 Task: Create a due date automation trigger when advanced on, on the wednesday before a card is due add fields without custom field "Resume" set to a number greater than 1 and lower than 10 at 11:00 AM.
Action: Mouse moved to (1293, 111)
Screenshot: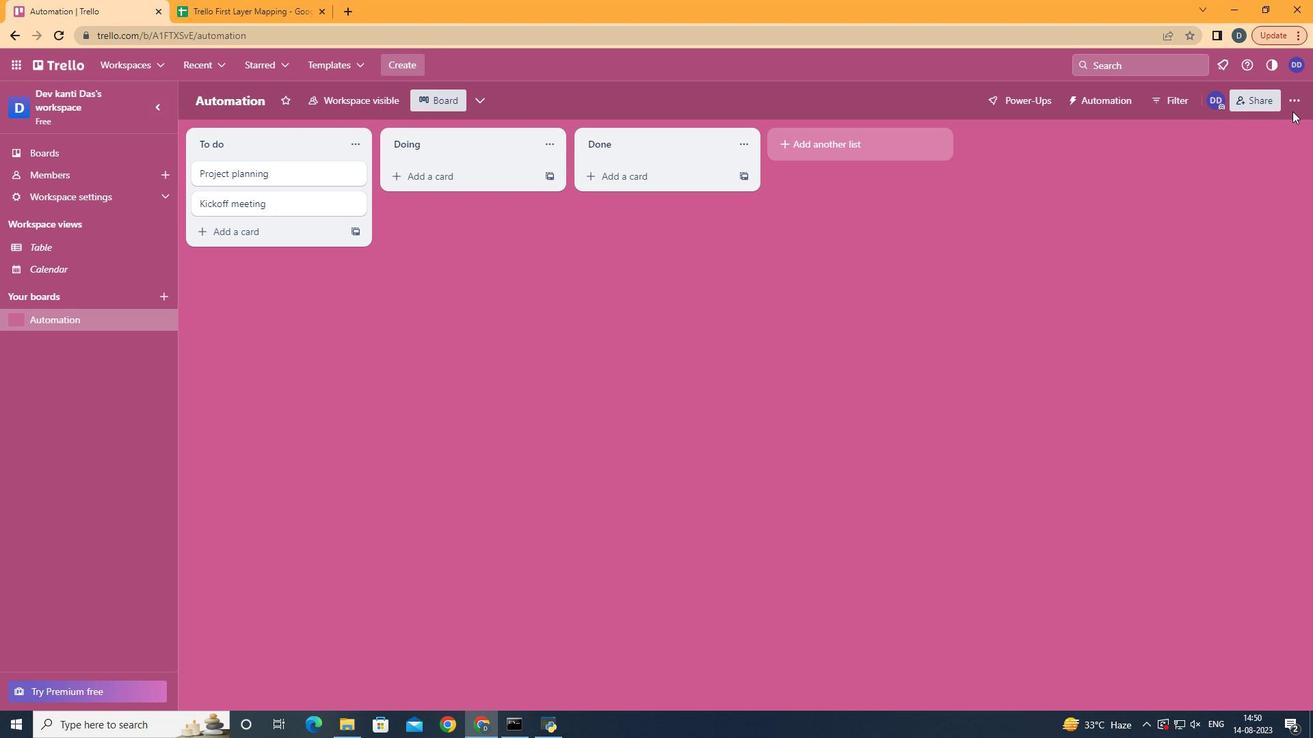 
Action: Mouse pressed left at (1293, 111)
Screenshot: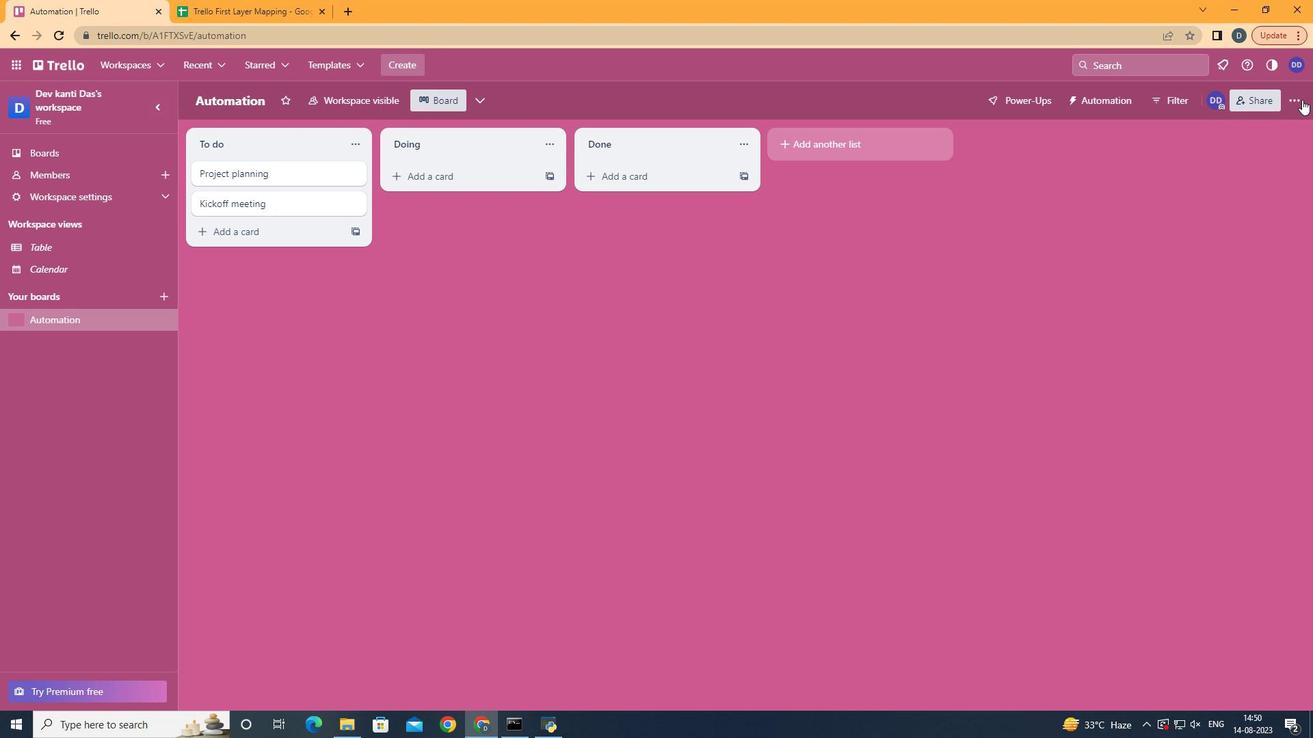 
Action: Mouse moved to (1302, 99)
Screenshot: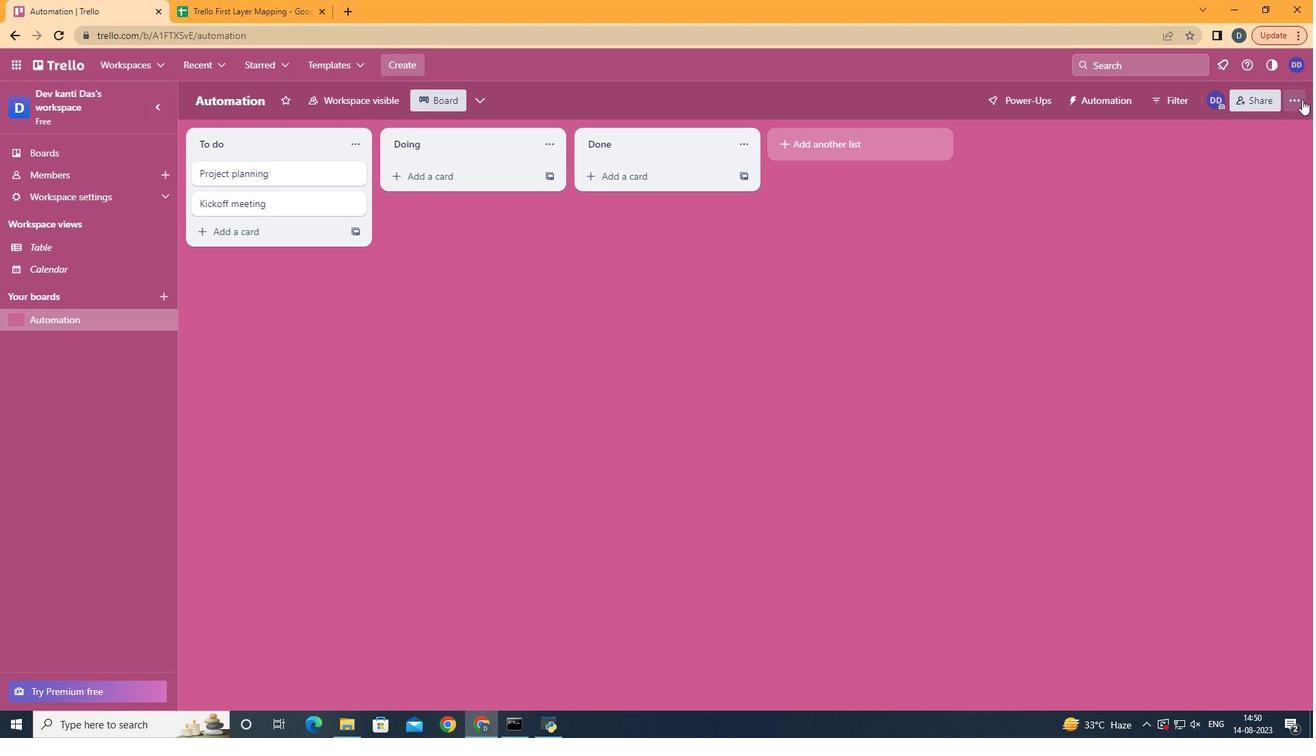 
Action: Mouse pressed left at (1302, 99)
Screenshot: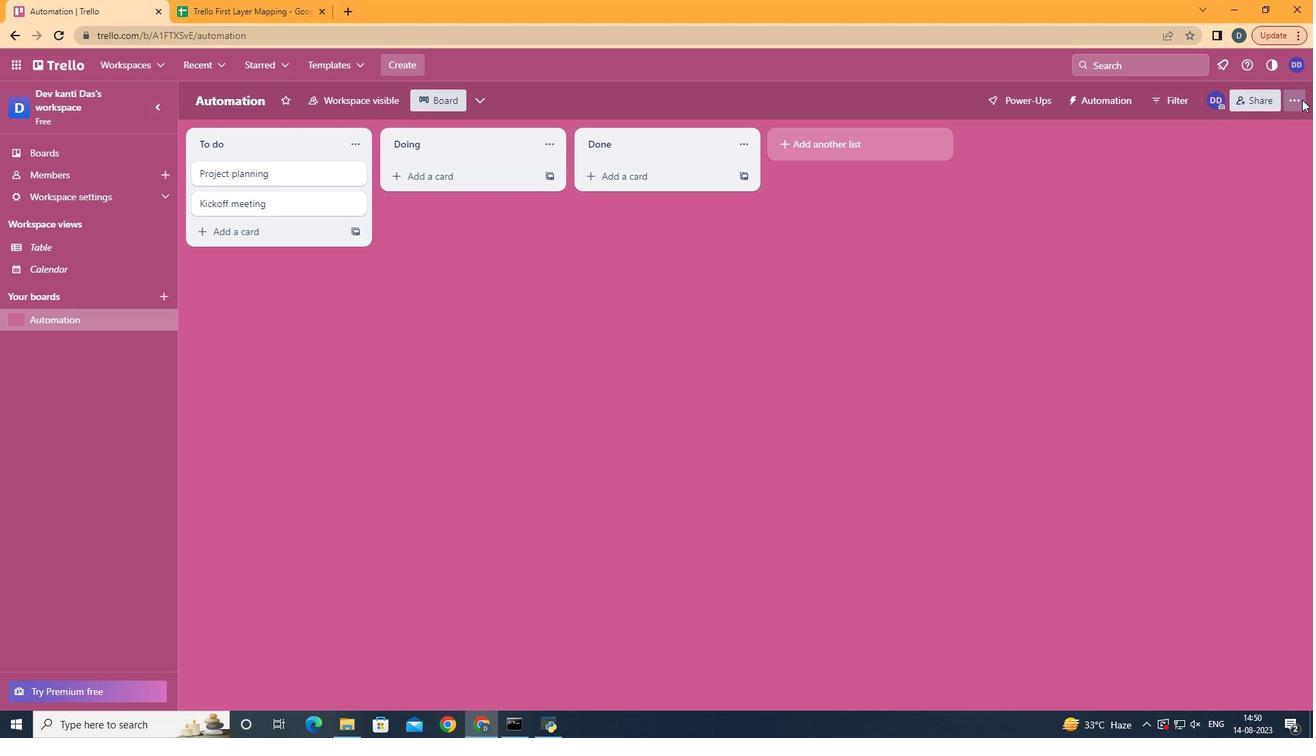 
Action: Mouse moved to (1212, 289)
Screenshot: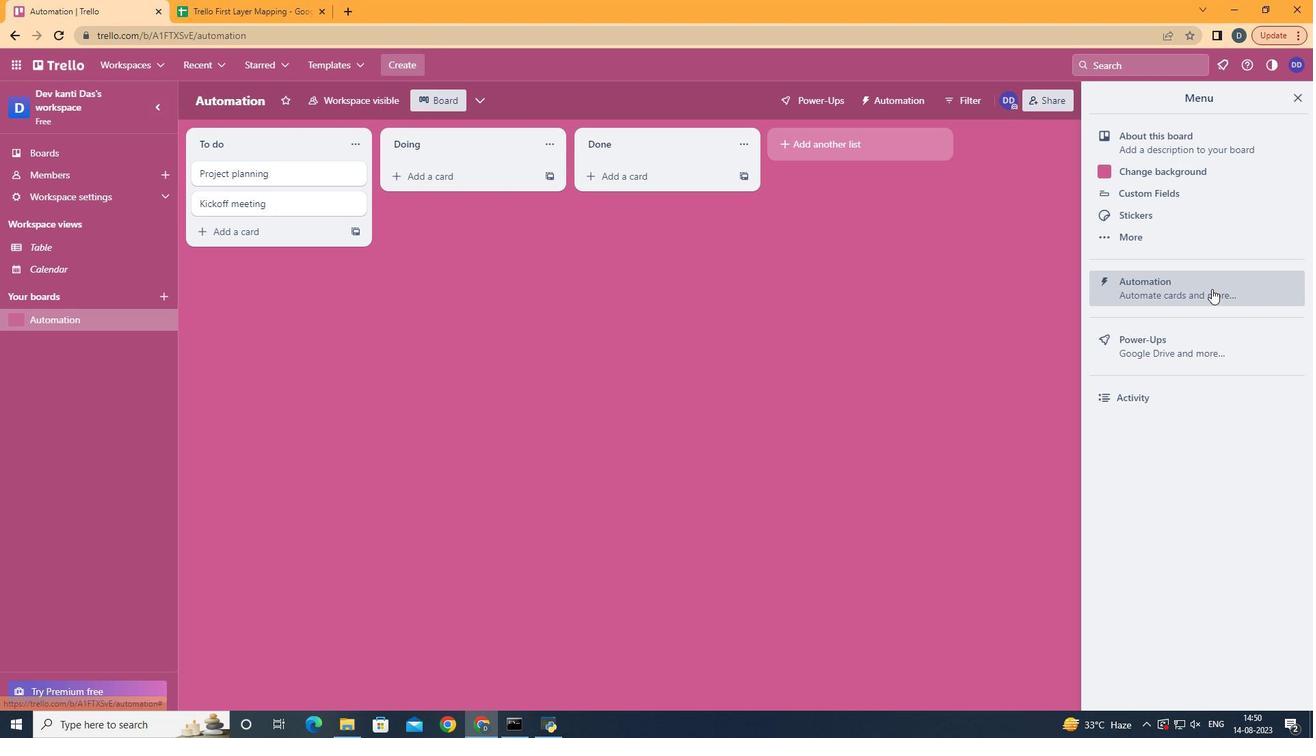 
Action: Mouse pressed left at (1212, 289)
Screenshot: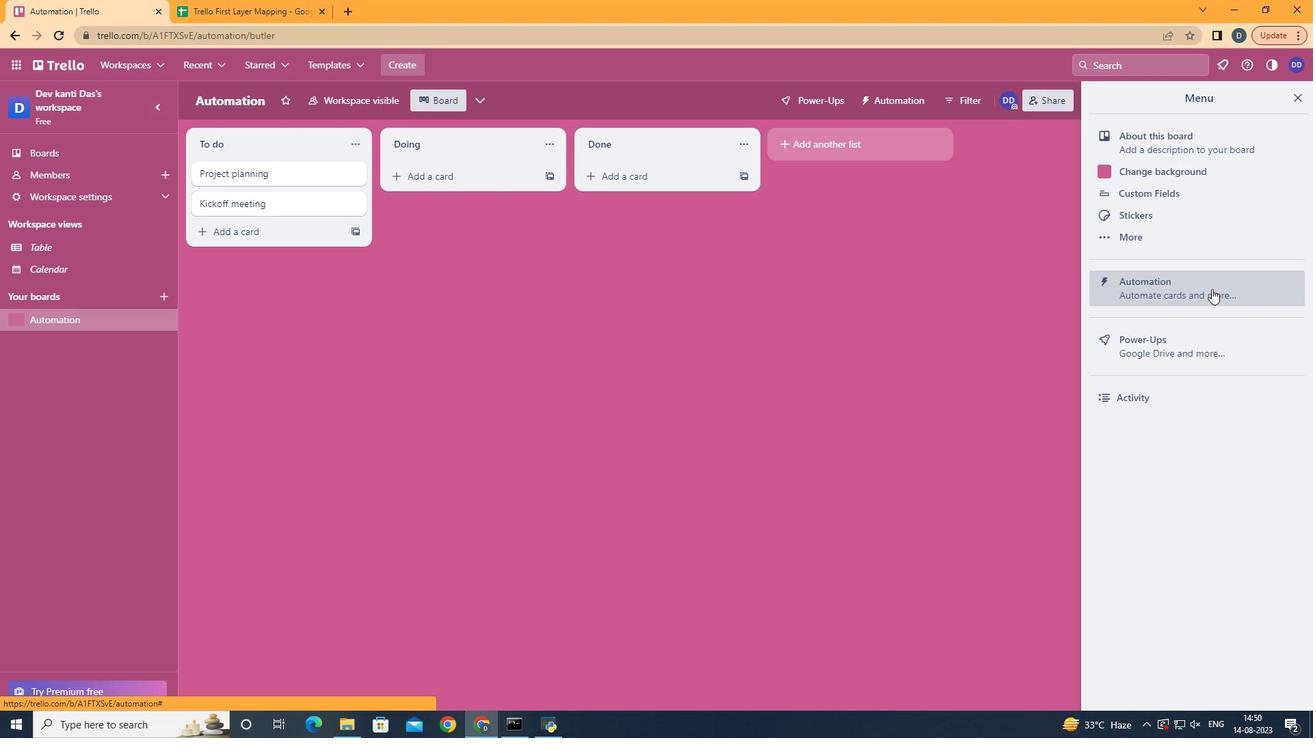 
Action: Mouse moved to (257, 270)
Screenshot: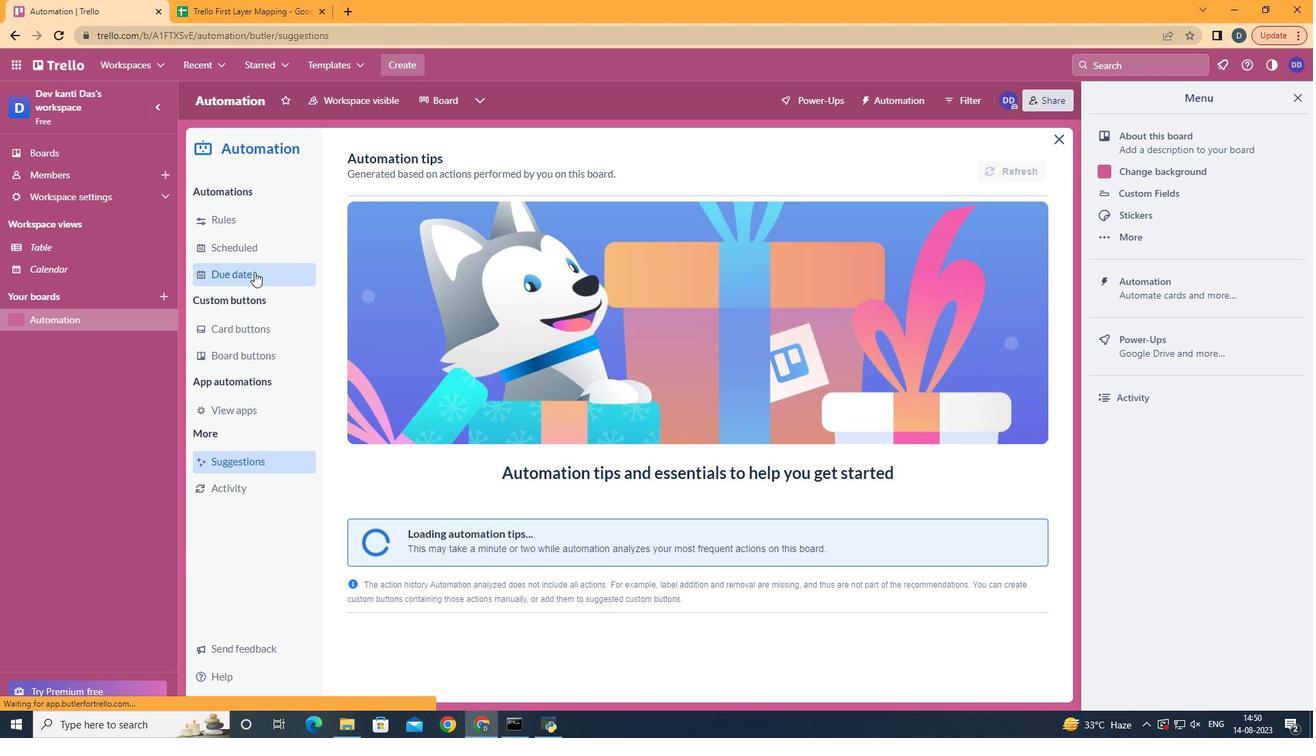
Action: Mouse pressed left at (257, 270)
Screenshot: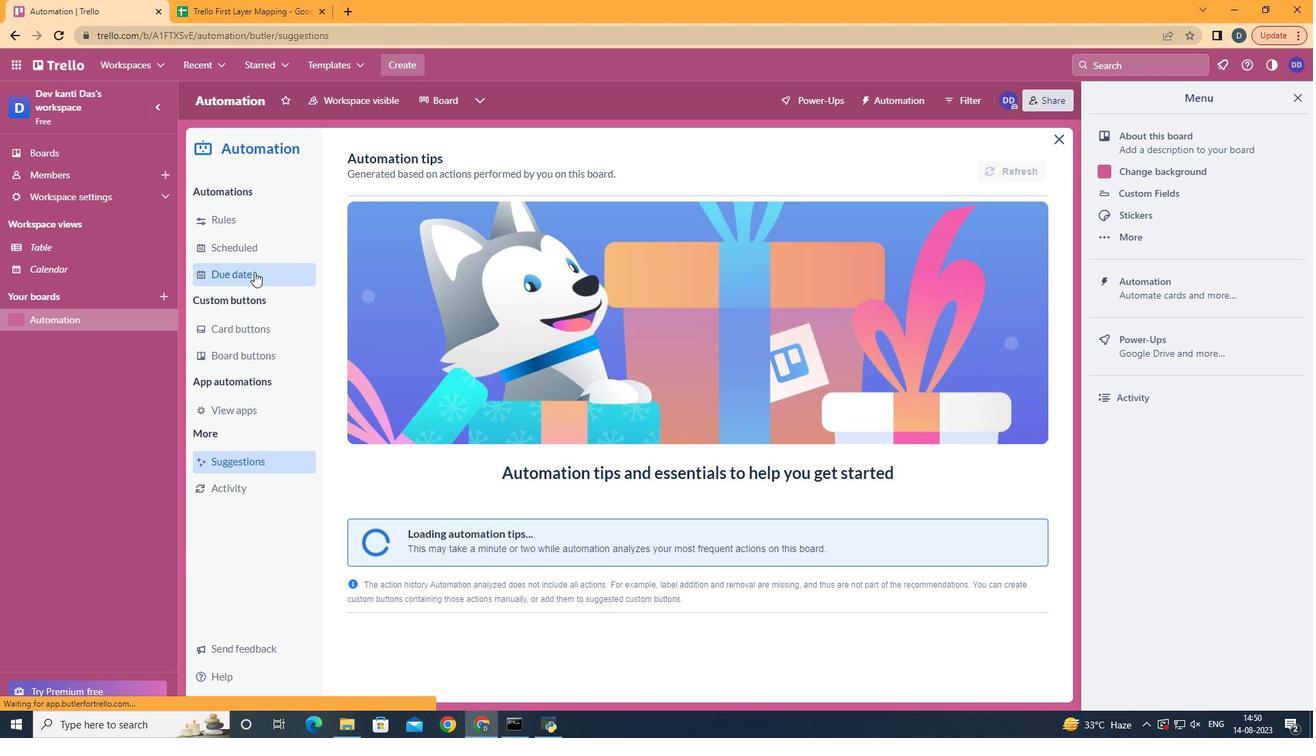 
Action: Mouse moved to (956, 164)
Screenshot: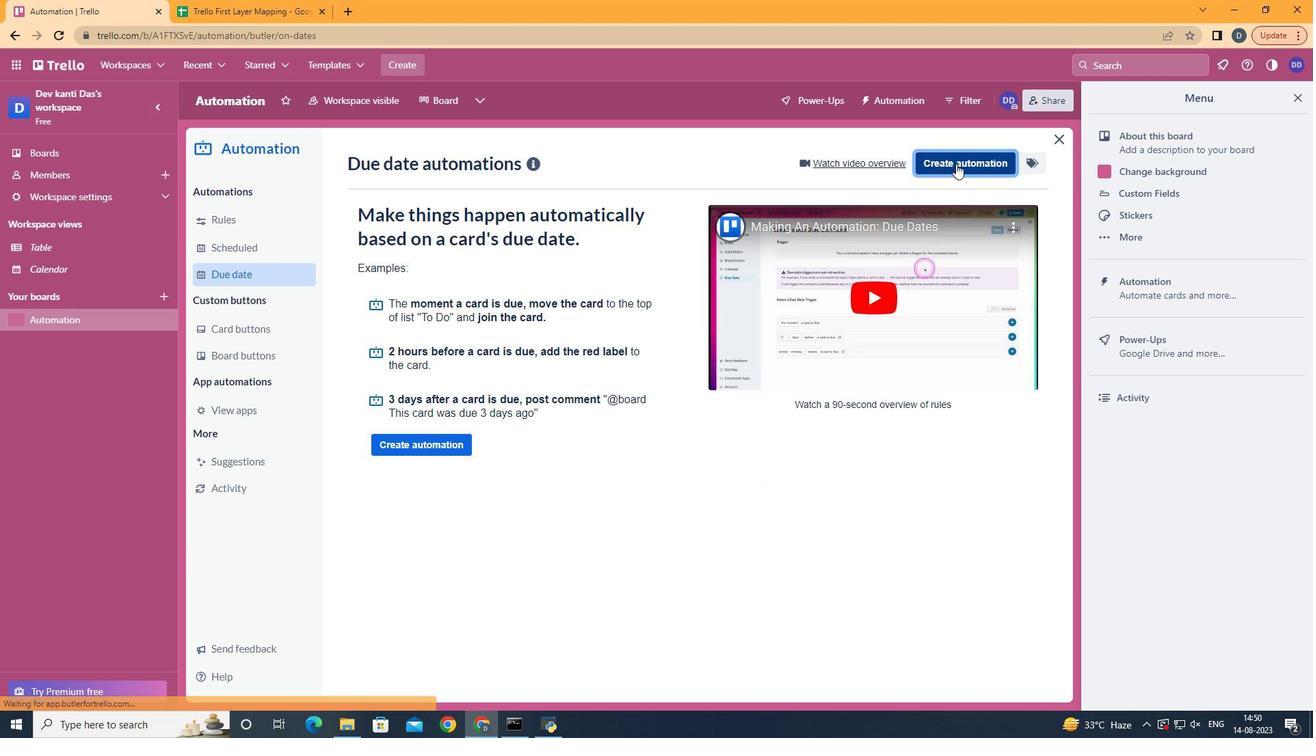 
Action: Mouse pressed left at (956, 164)
Screenshot: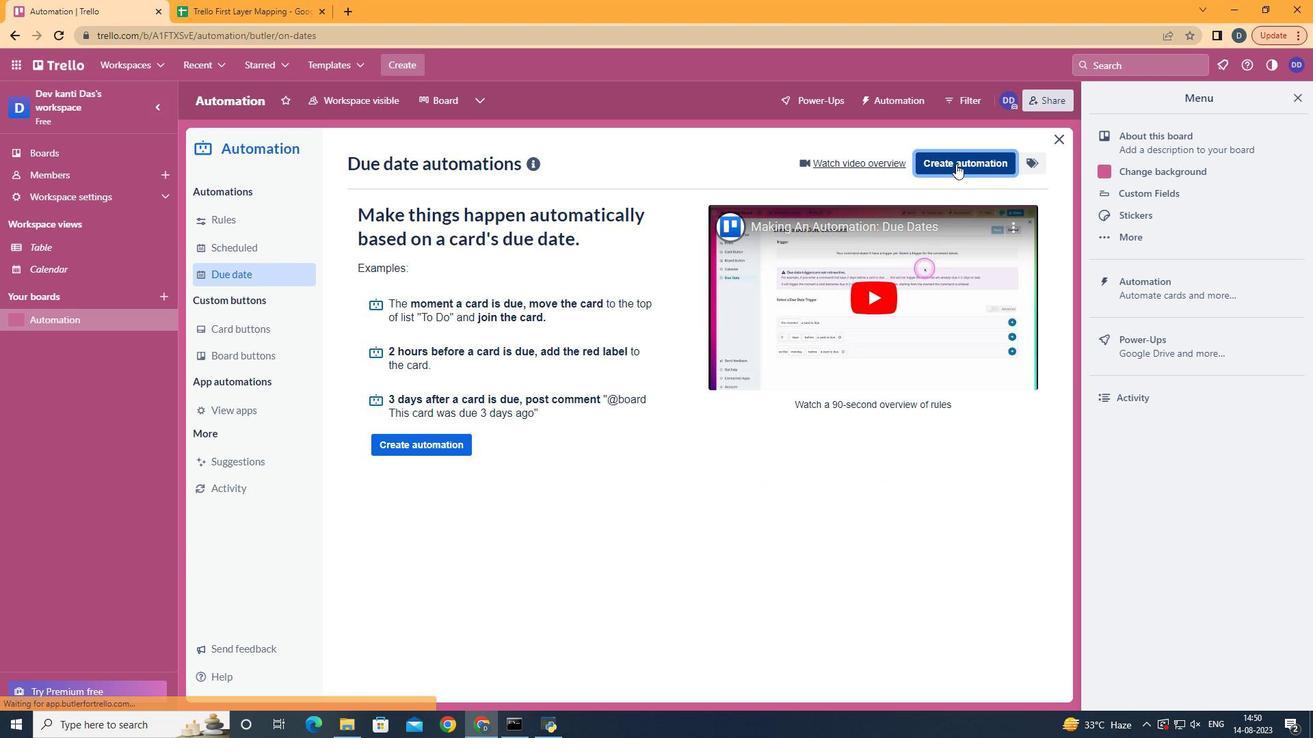 
Action: Mouse moved to (638, 305)
Screenshot: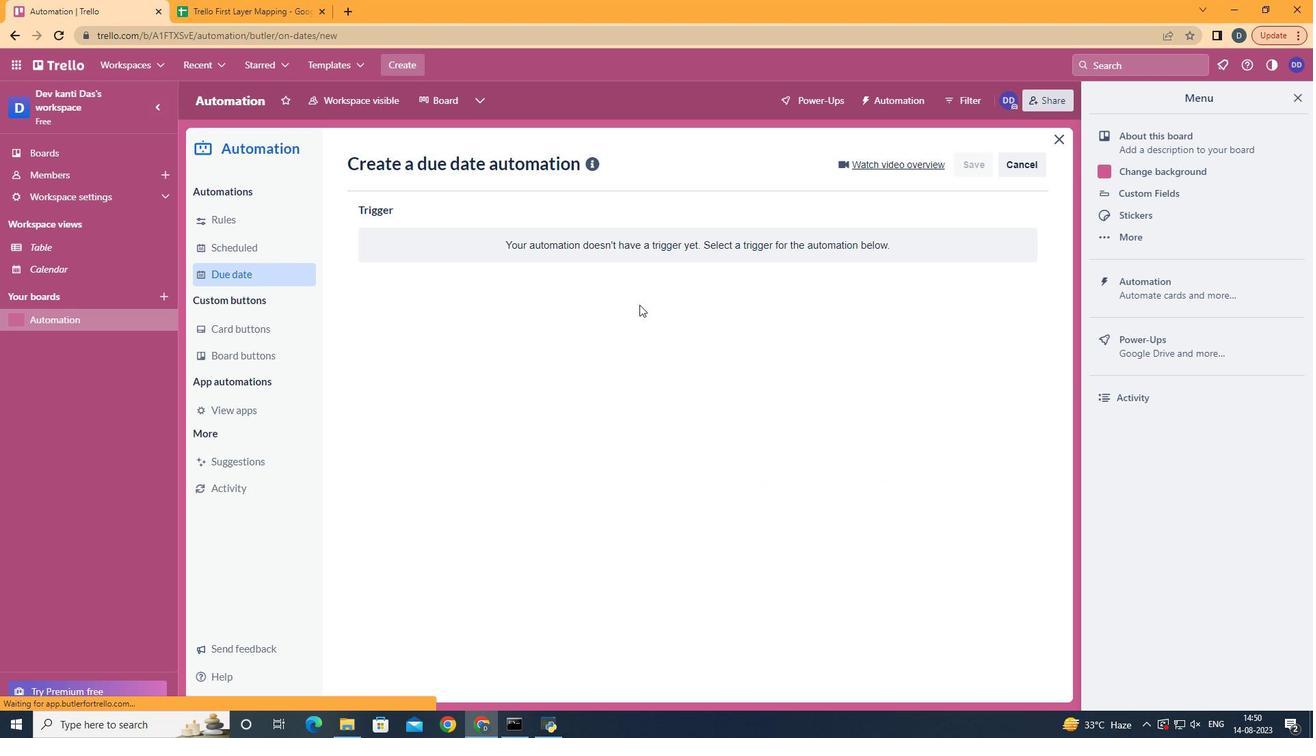 
Action: Mouse pressed left at (638, 305)
Screenshot: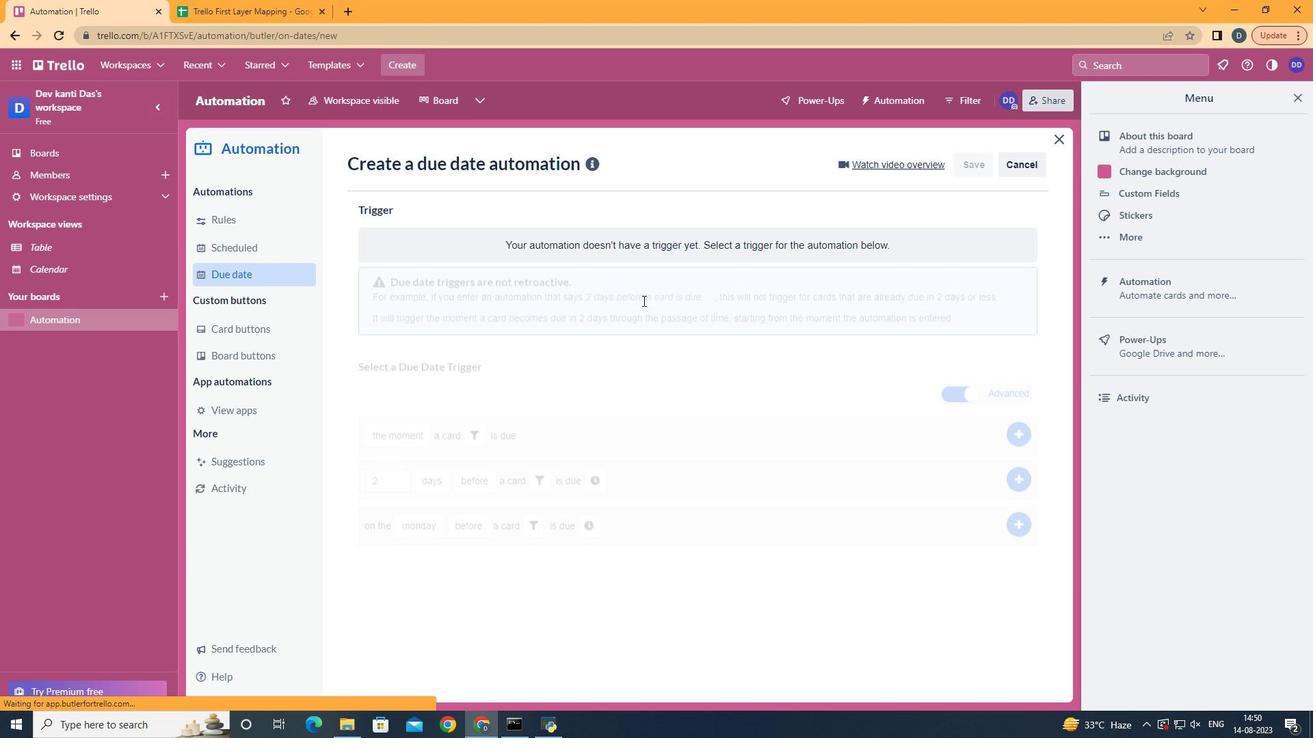 
Action: Mouse moved to (454, 407)
Screenshot: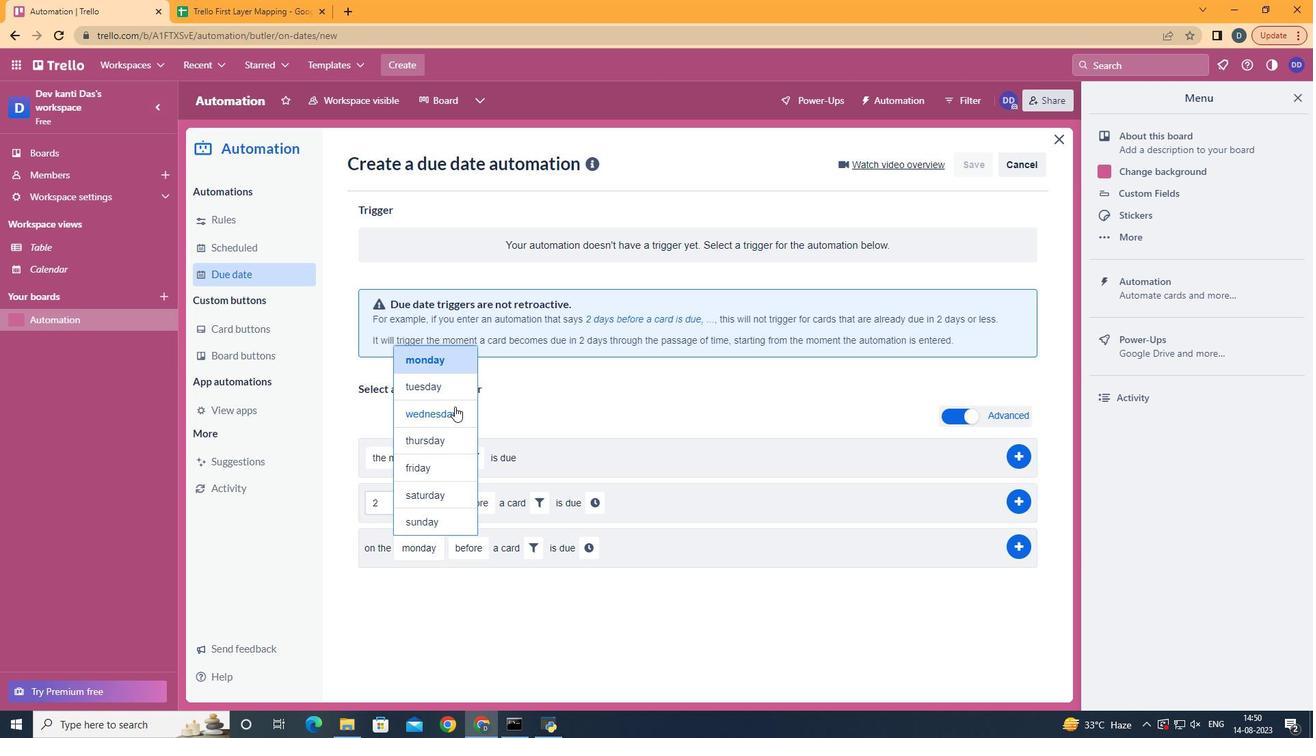 
Action: Mouse pressed left at (454, 407)
Screenshot: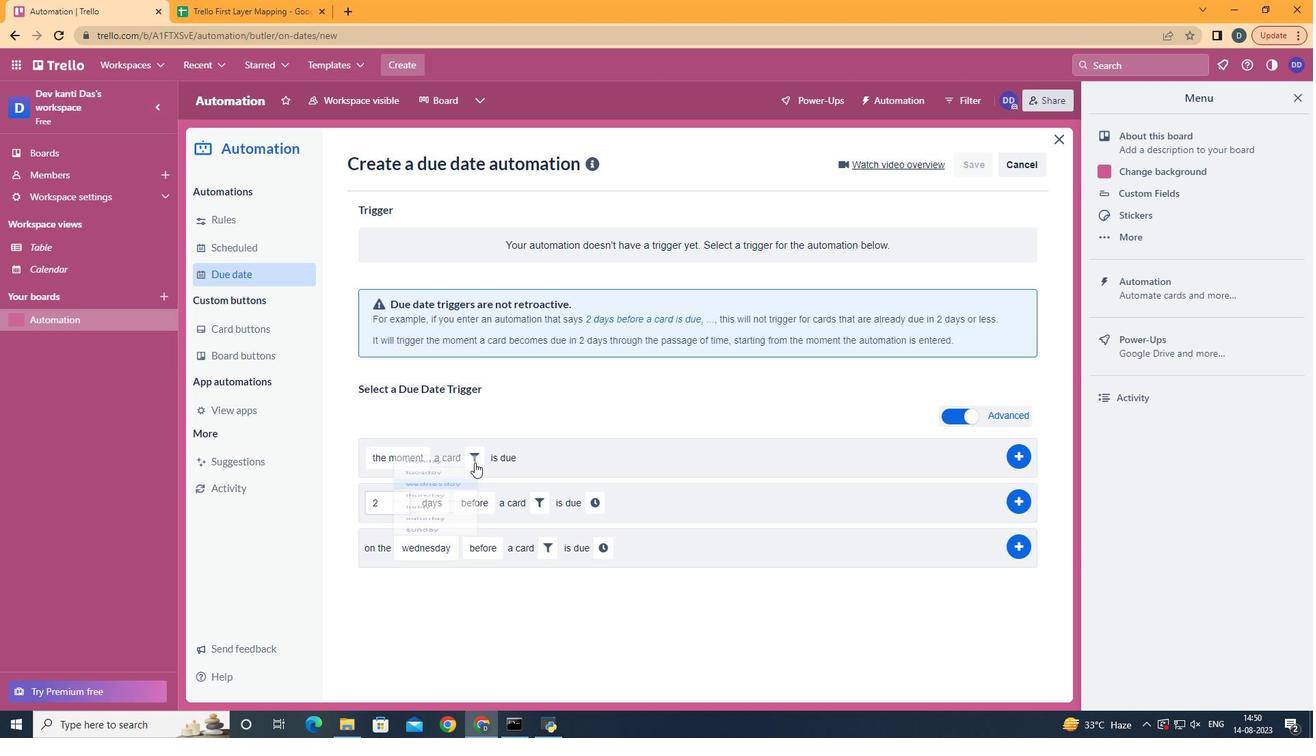 
Action: Mouse moved to (552, 547)
Screenshot: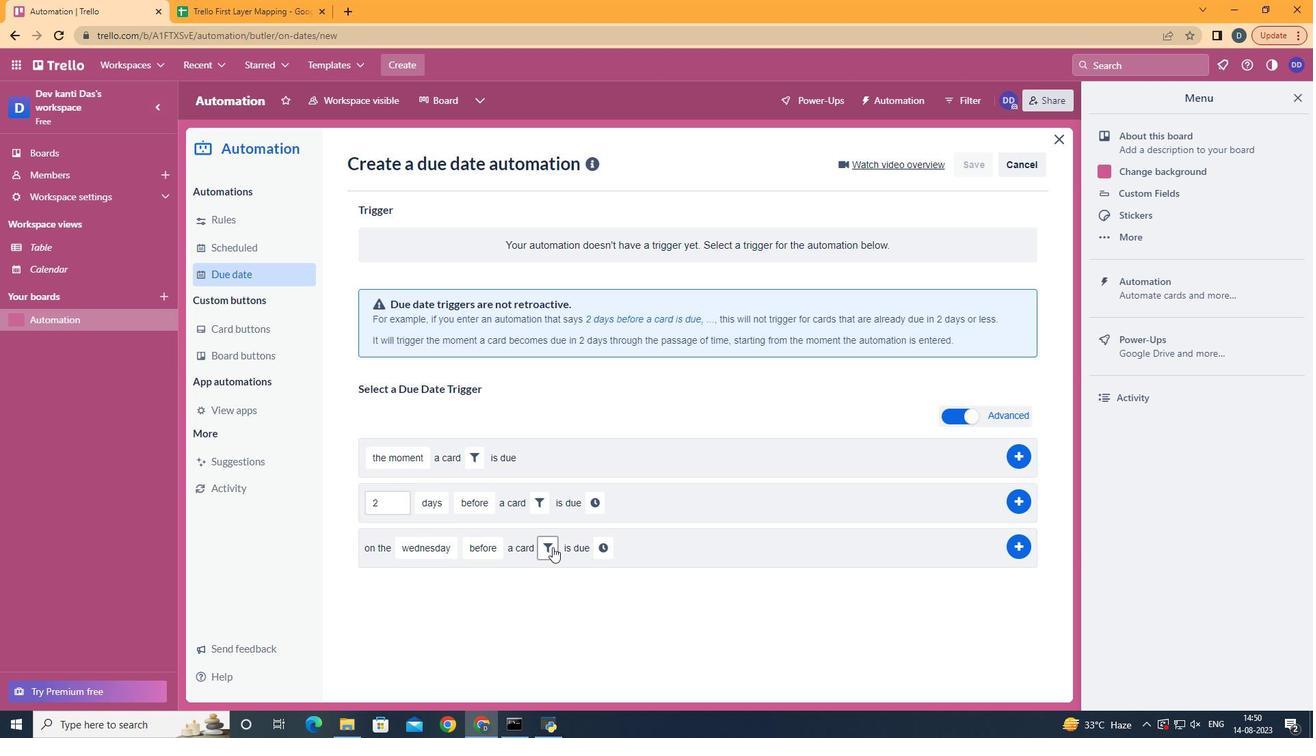 
Action: Mouse pressed left at (552, 547)
Screenshot: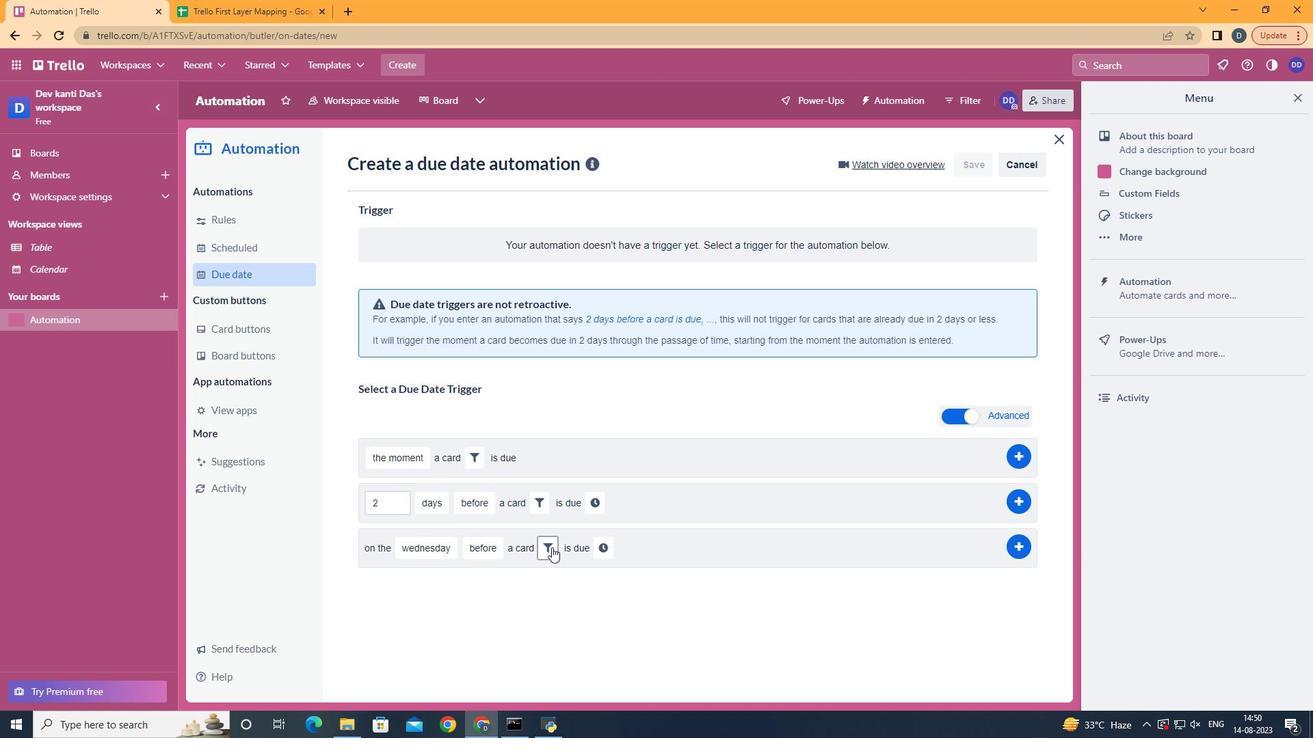
Action: Mouse moved to (765, 598)
Screenshot: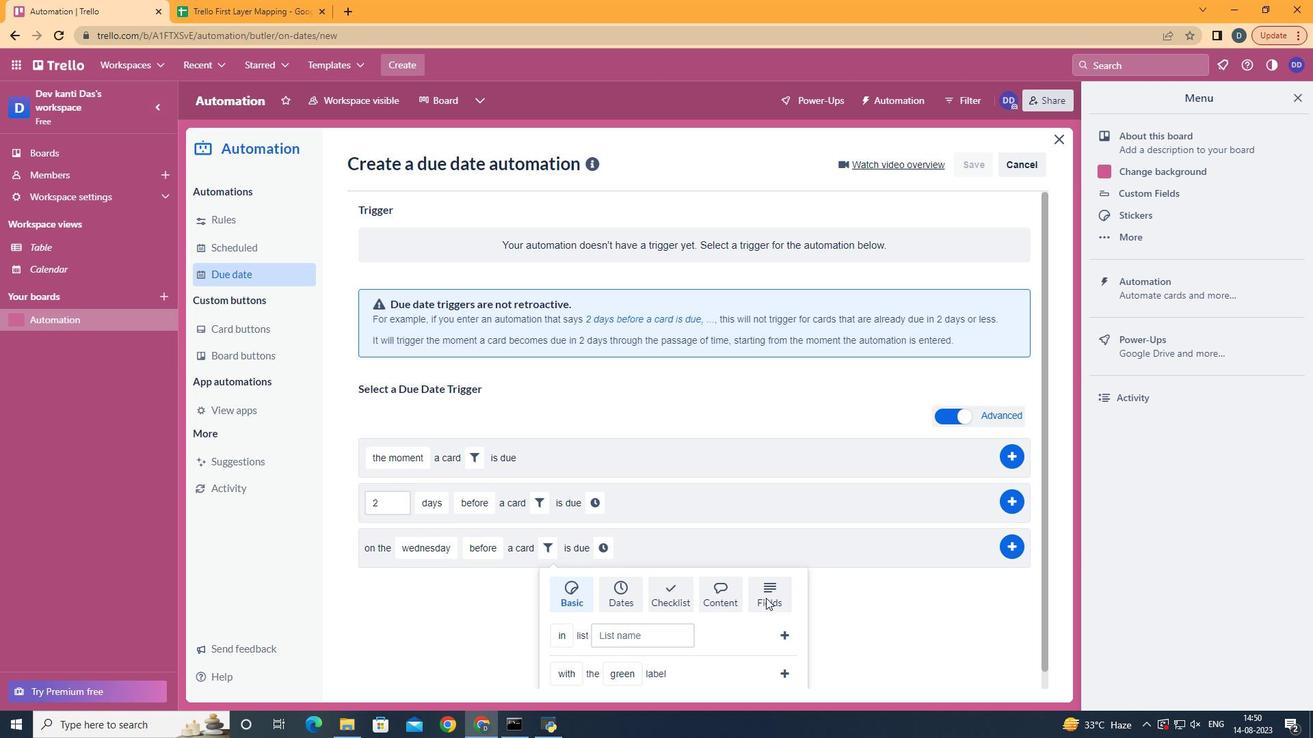 
Action: Mouse pressed left at (765, 598)
Screenshot: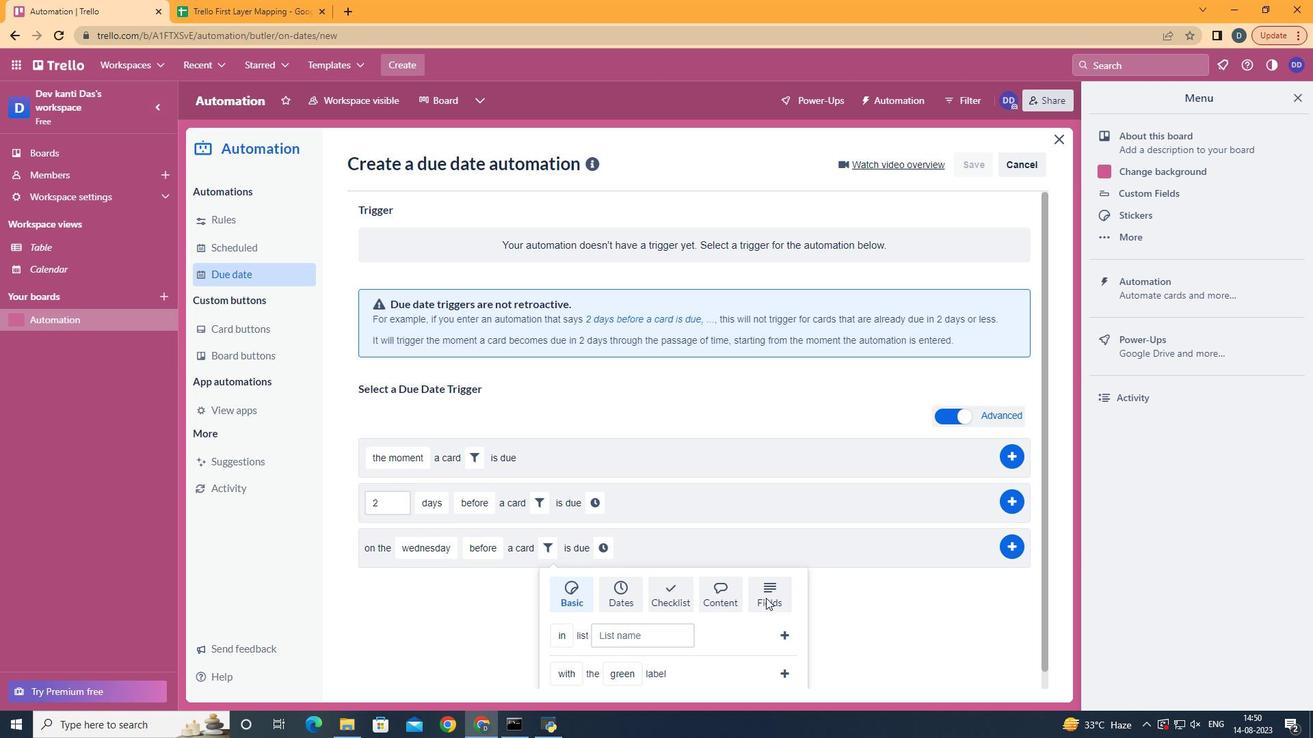 
Action: Mouse moved to (766, 598)
Screenshot: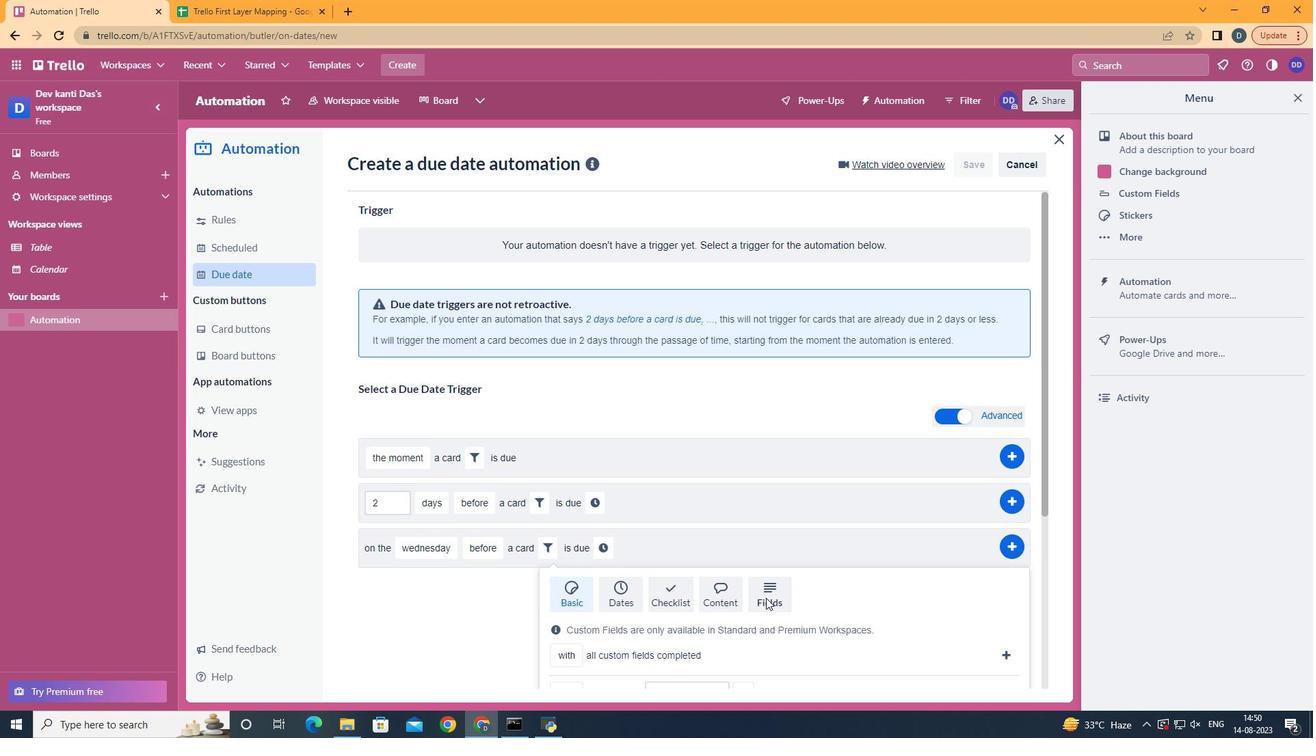 
Action: Mouse scrolled (766, 597) with delta (0, 0)
Screenshot: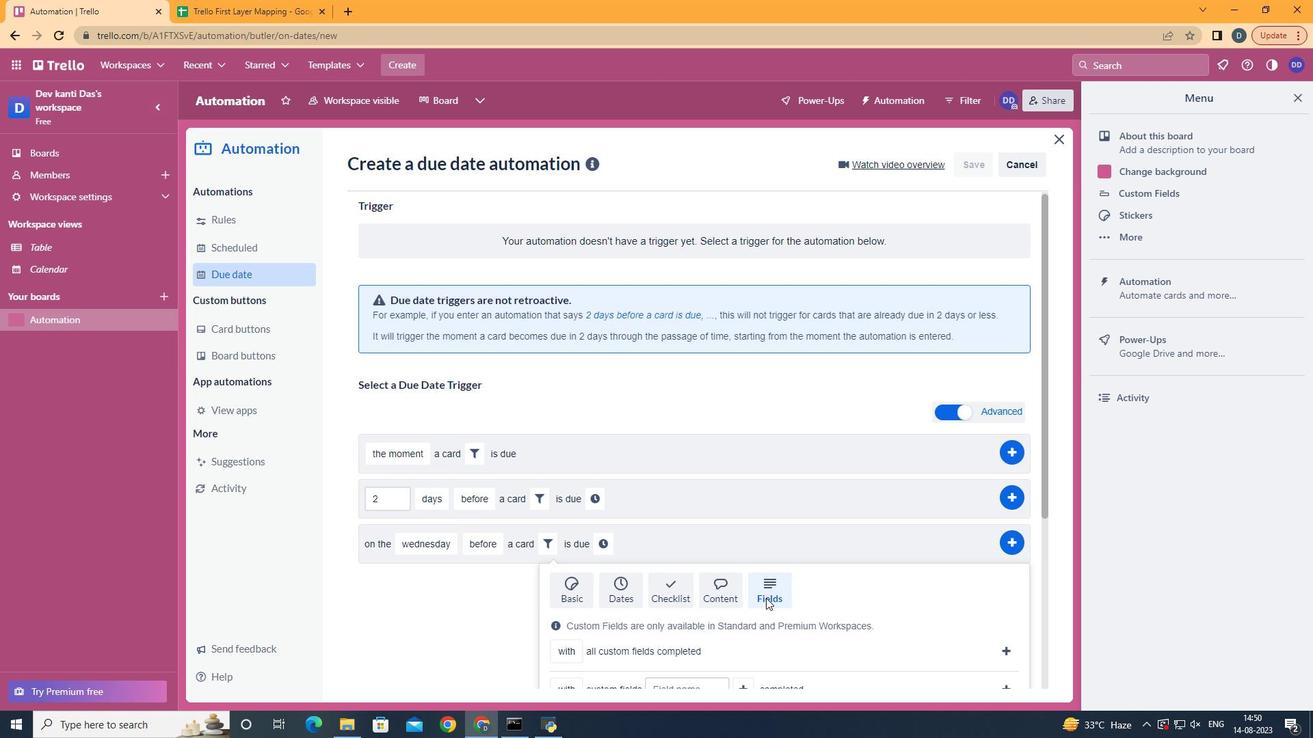 
Action: Mouse scrolled (766, 597) with delta (0, 0)
Screenshot: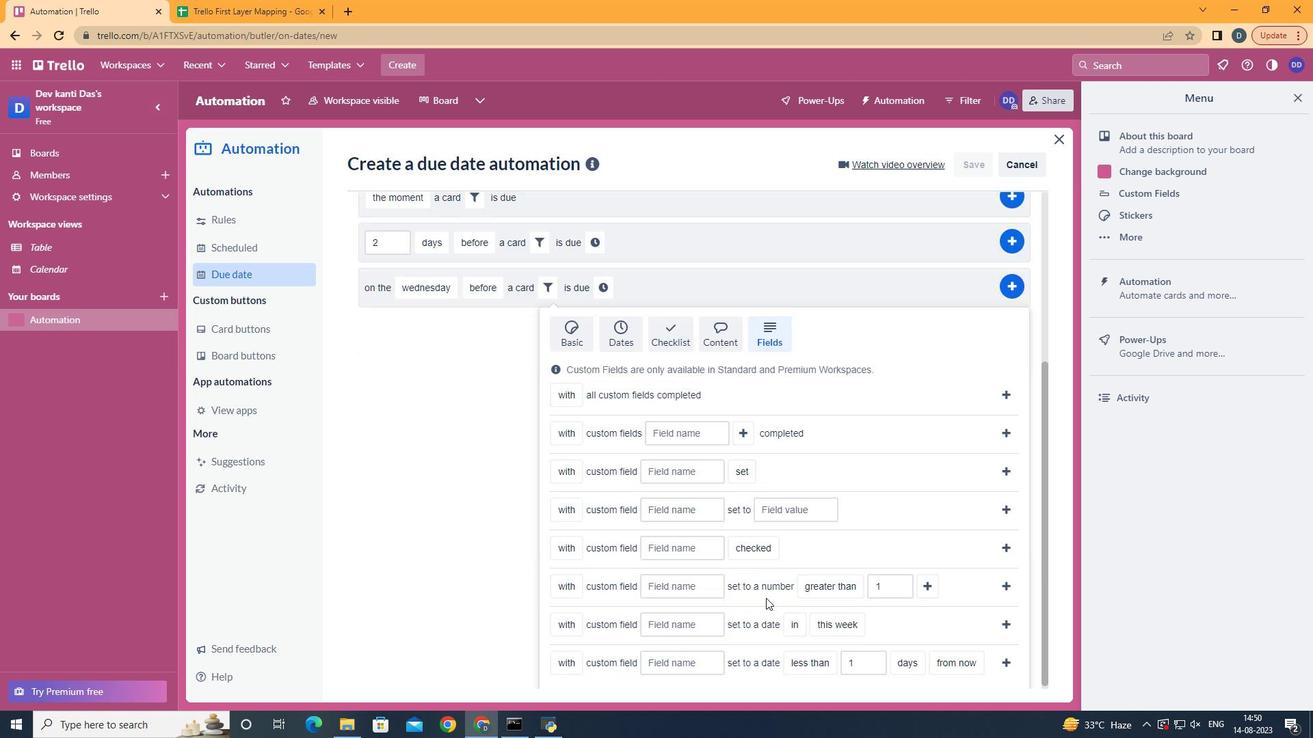 
Action: Mouse scrolled (766, 597) with delta (0, 0)
Screenshot: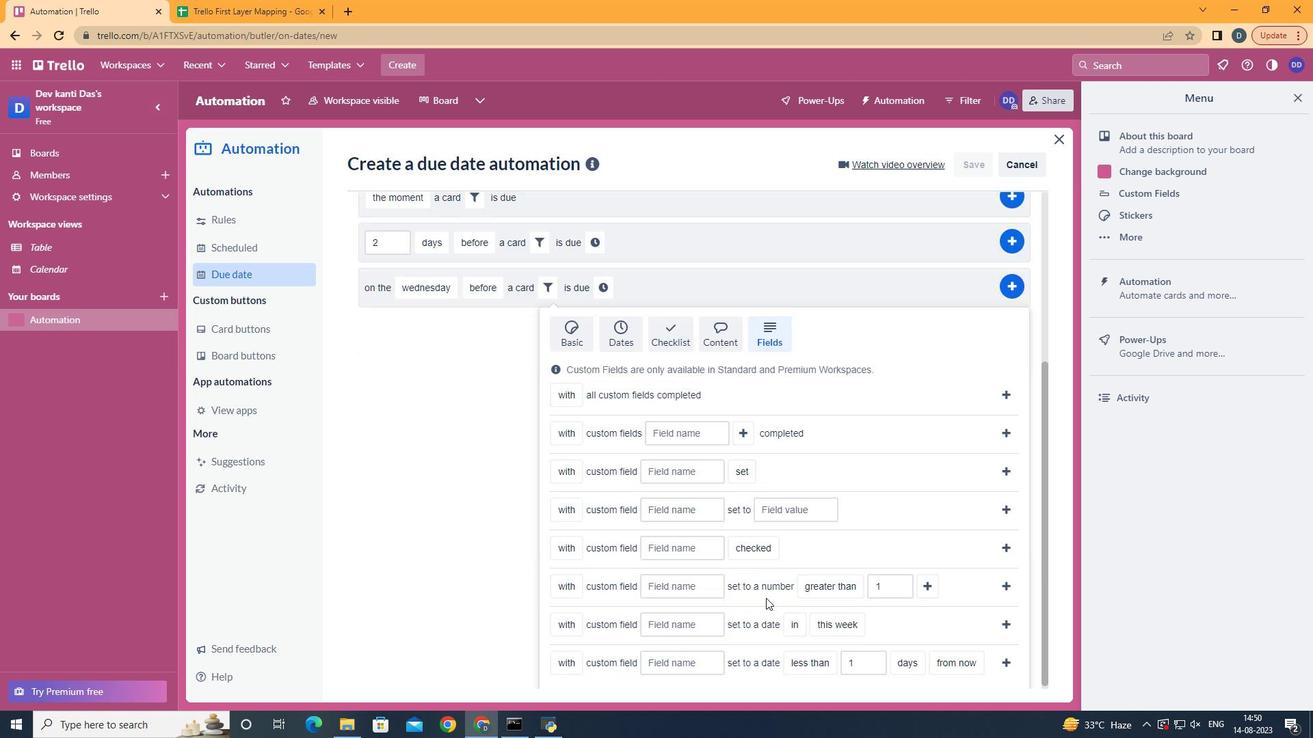 
Action: Mouse scrolled (766, 597) with delta (0, 0)
Screenshot: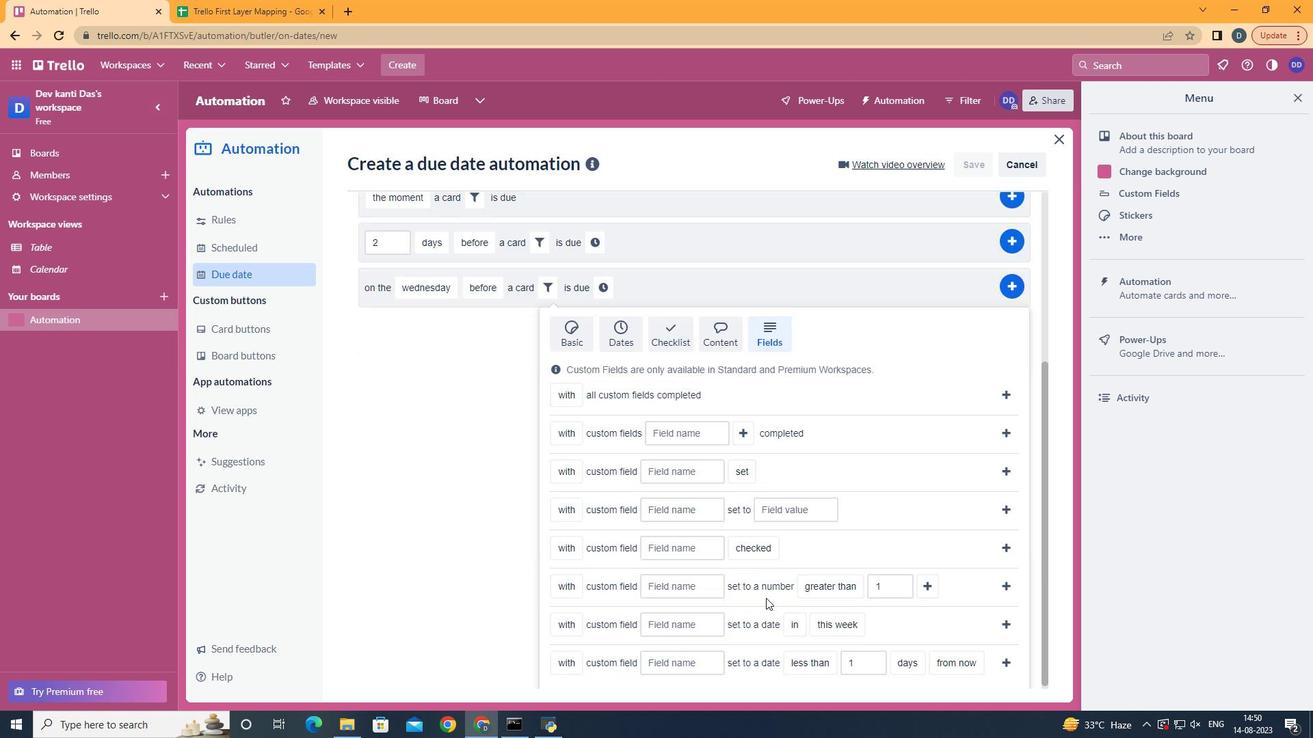 
Action: Mouse scrolled (766, 597) with delta (0, 0)
Screenshot: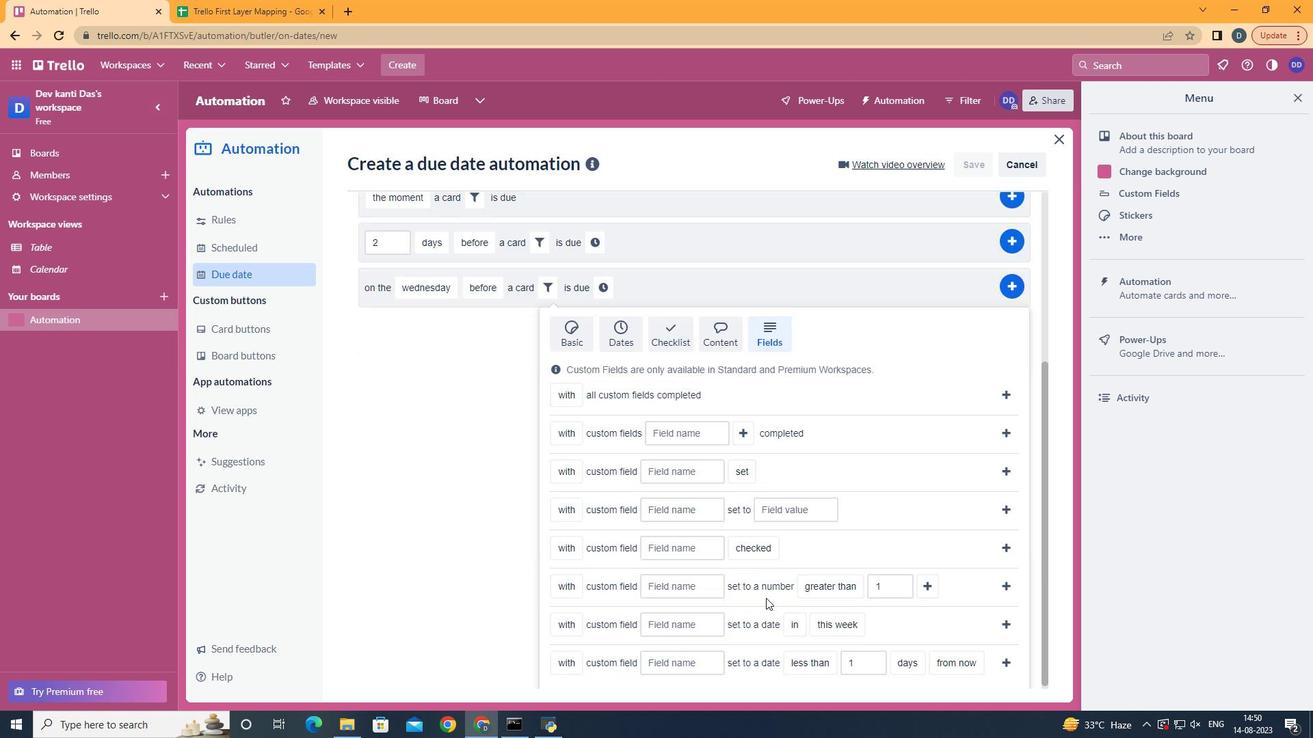 
Action: Mouse scrolled (766, 597) with delta (0, 0)
Screenshot: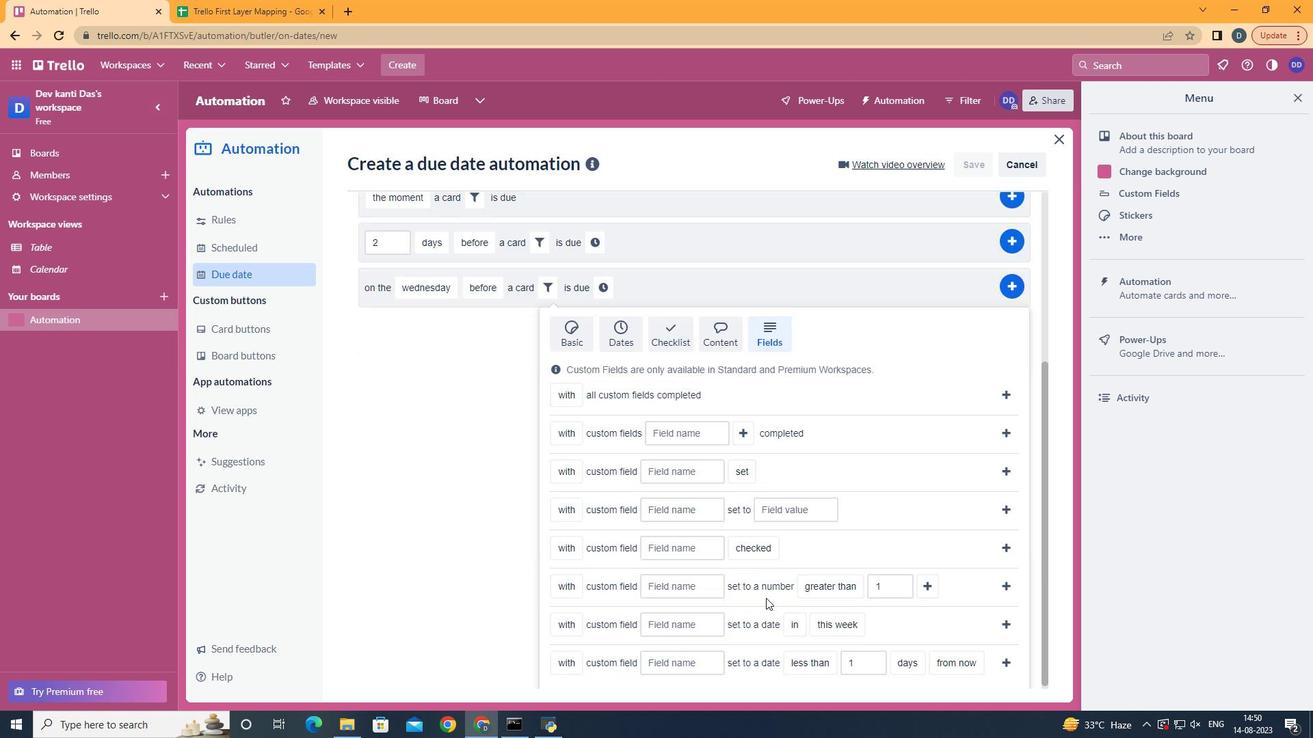 
Action: Mouse scrolled (766, 597) with delta (0, 0)
Screenshot: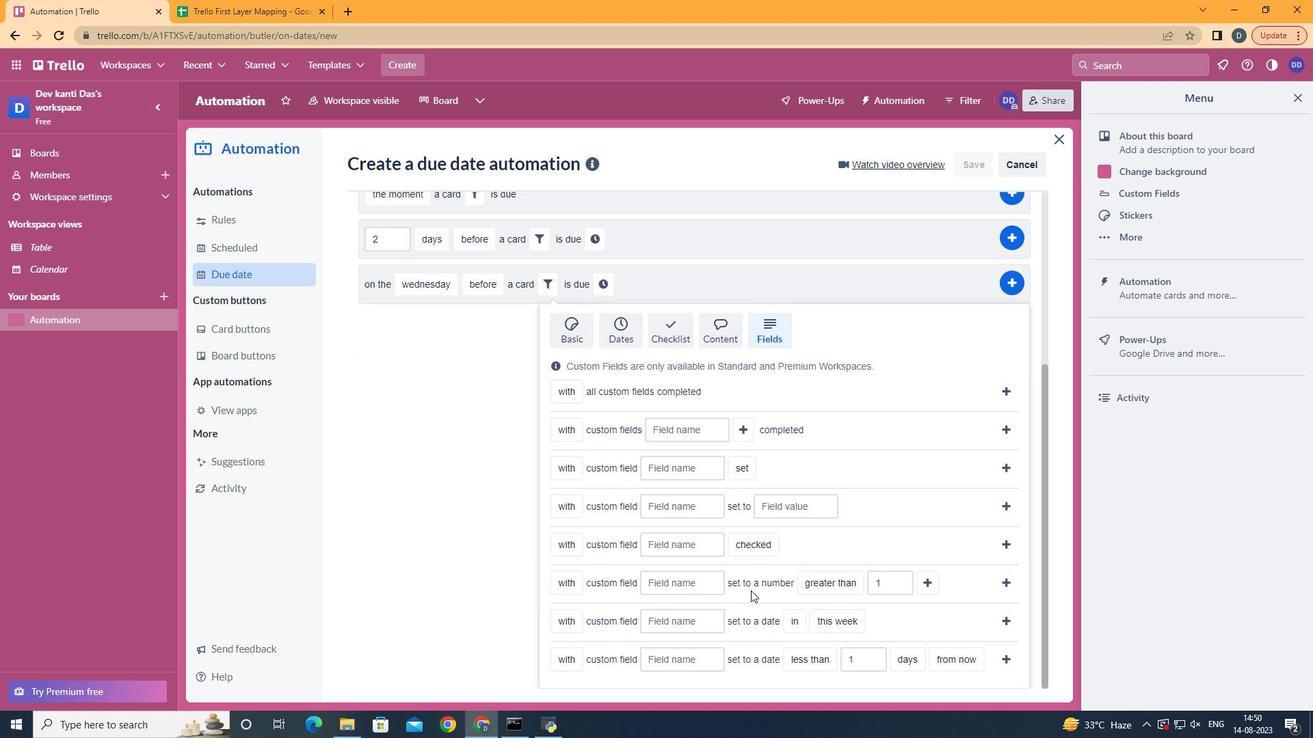 
Action: Mouse scrolled (766, 597) with delta (0, 0)
Screenshot: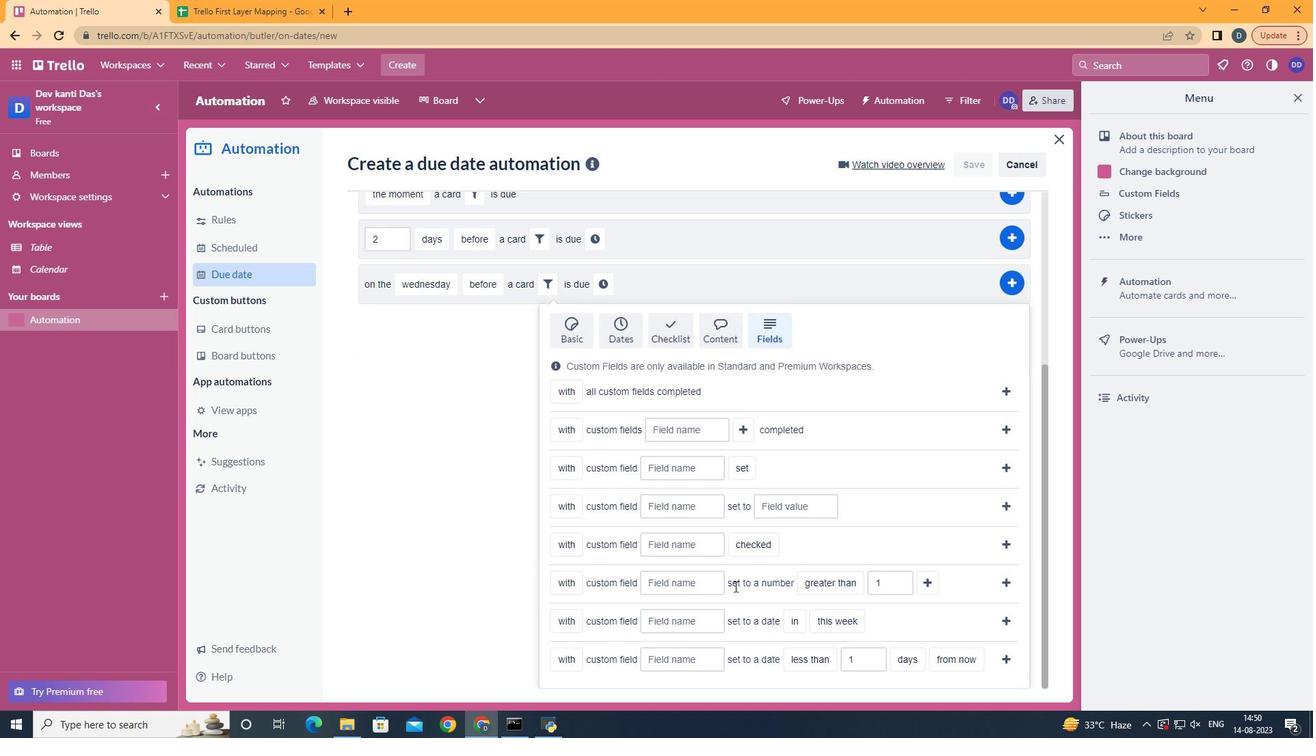 
Action: Mouse scrolled (766, 597) with delta (0, 0)
Screenshot: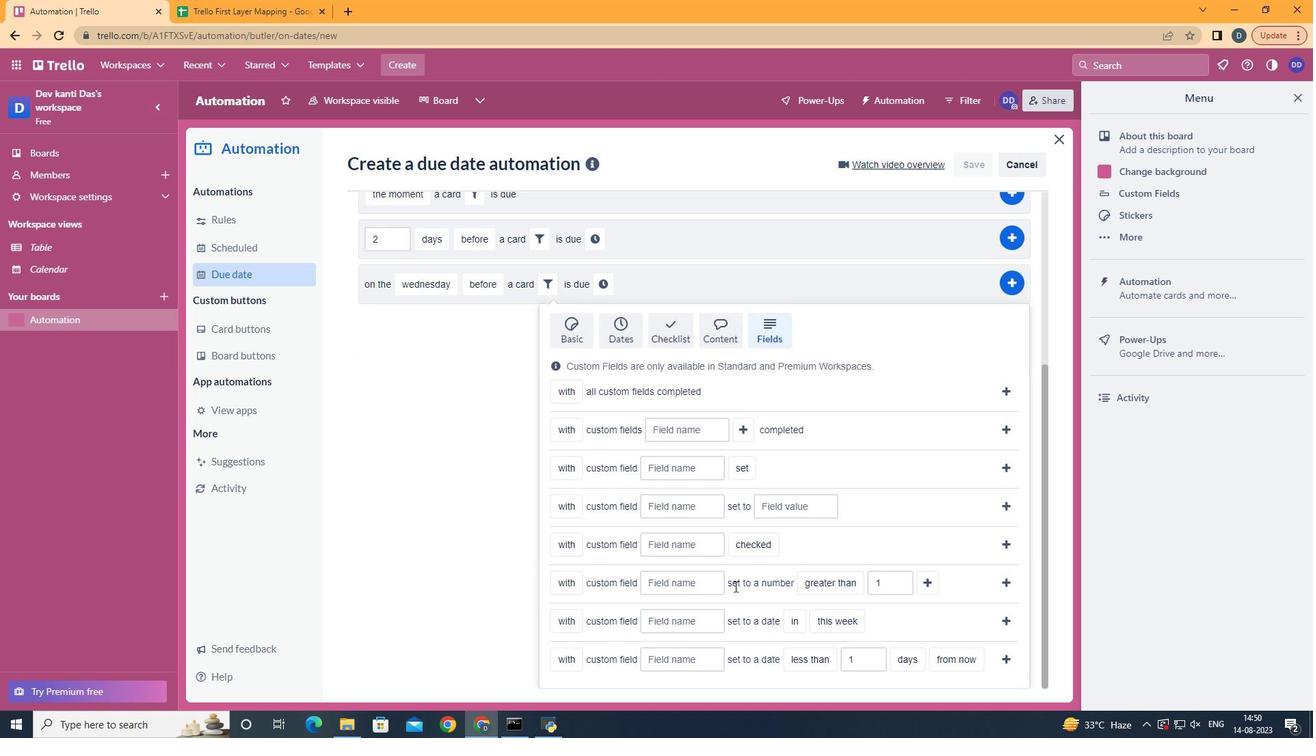 
Action: Mouse scrolled (766, 597) with delta (0, 0)
Screenshot: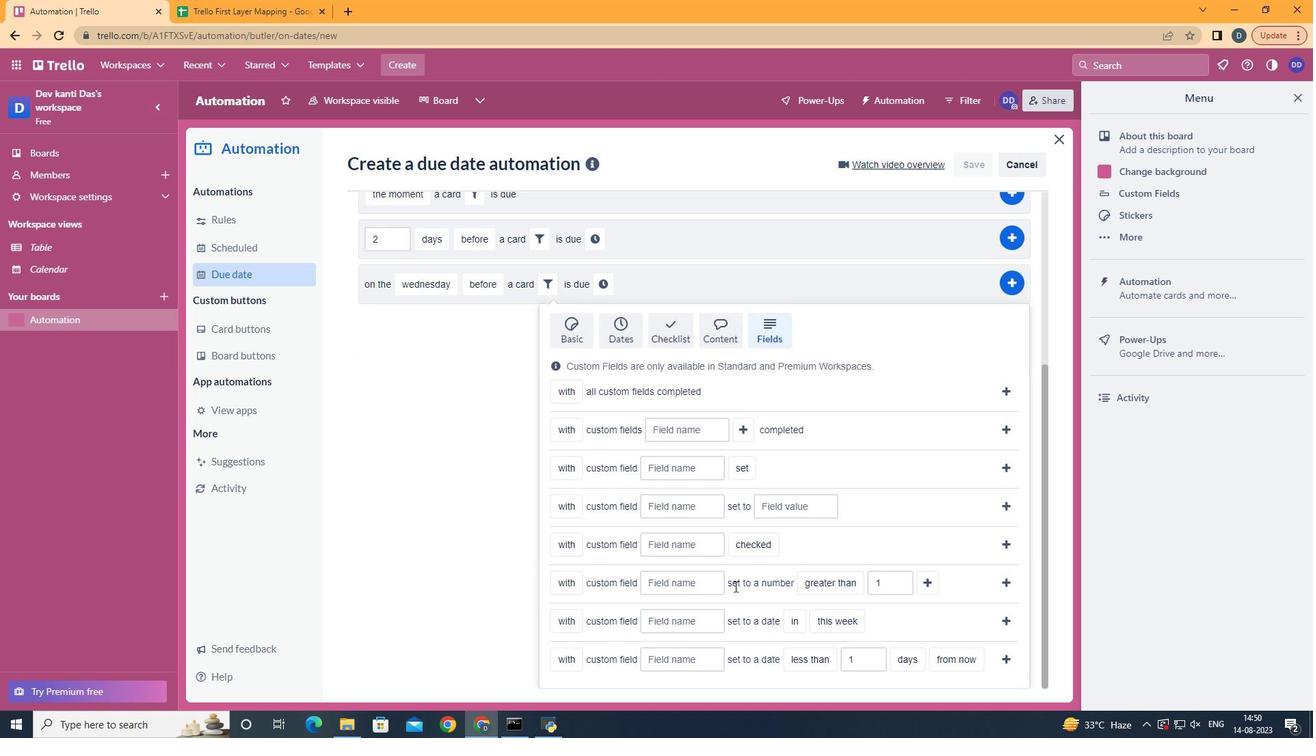 
Action: Mouse moved to (585, 635)
Screenshot: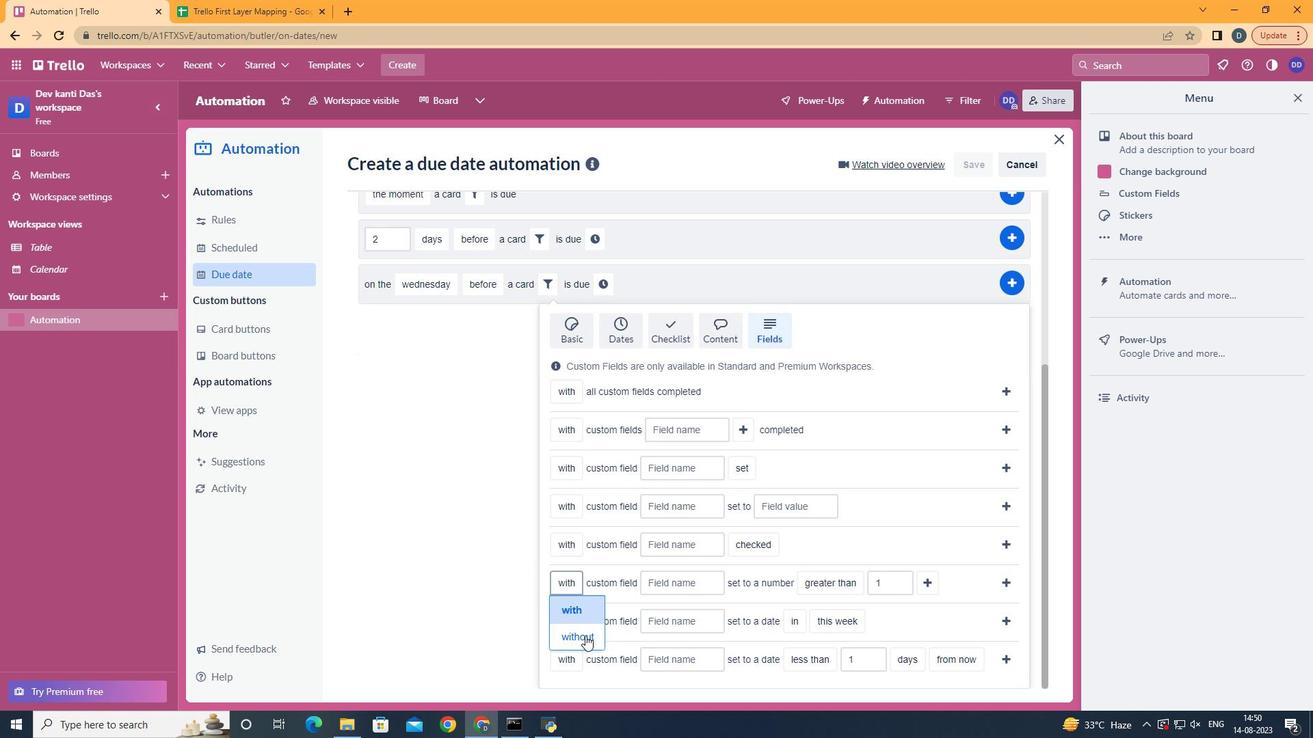 
Action: Mouse pressed left at (585, 635)
Screenshot: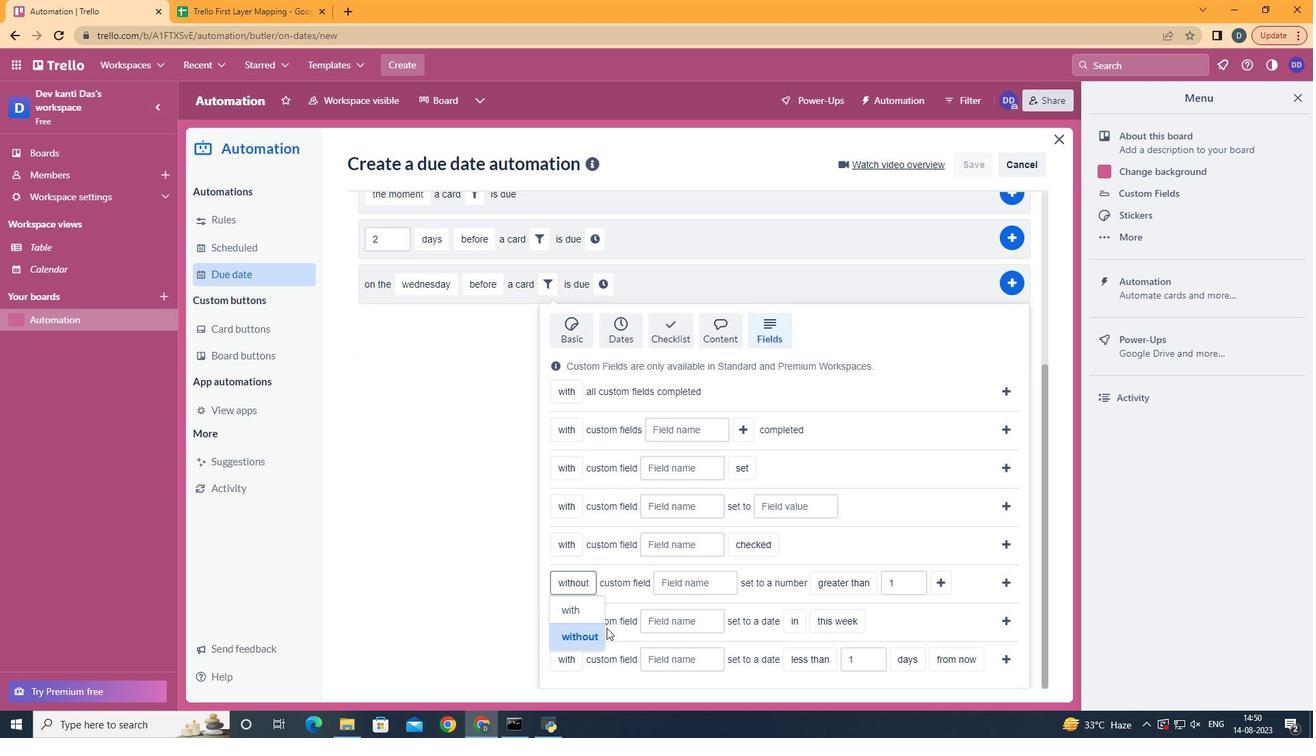 
Action: Mouse moved to (706, 584)
Screenshot: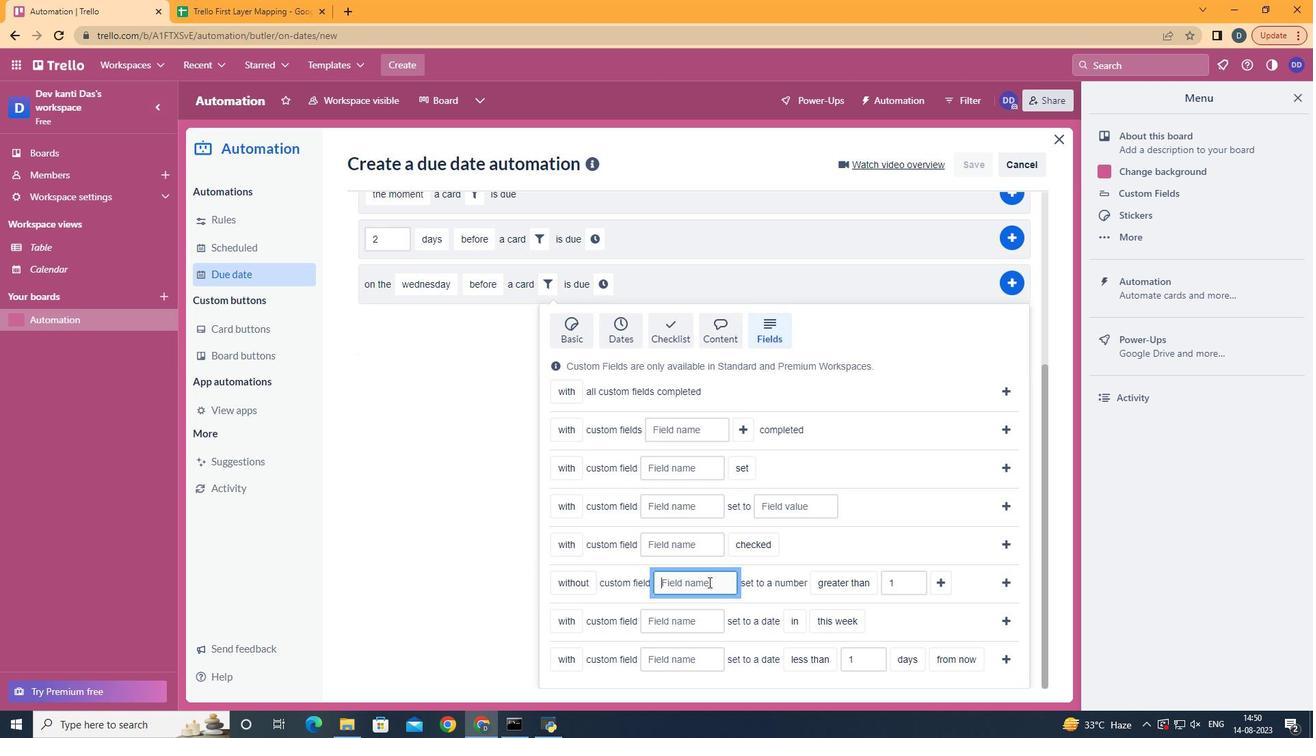
Action: Mouse pressed left at (706, 584)
Screenshot: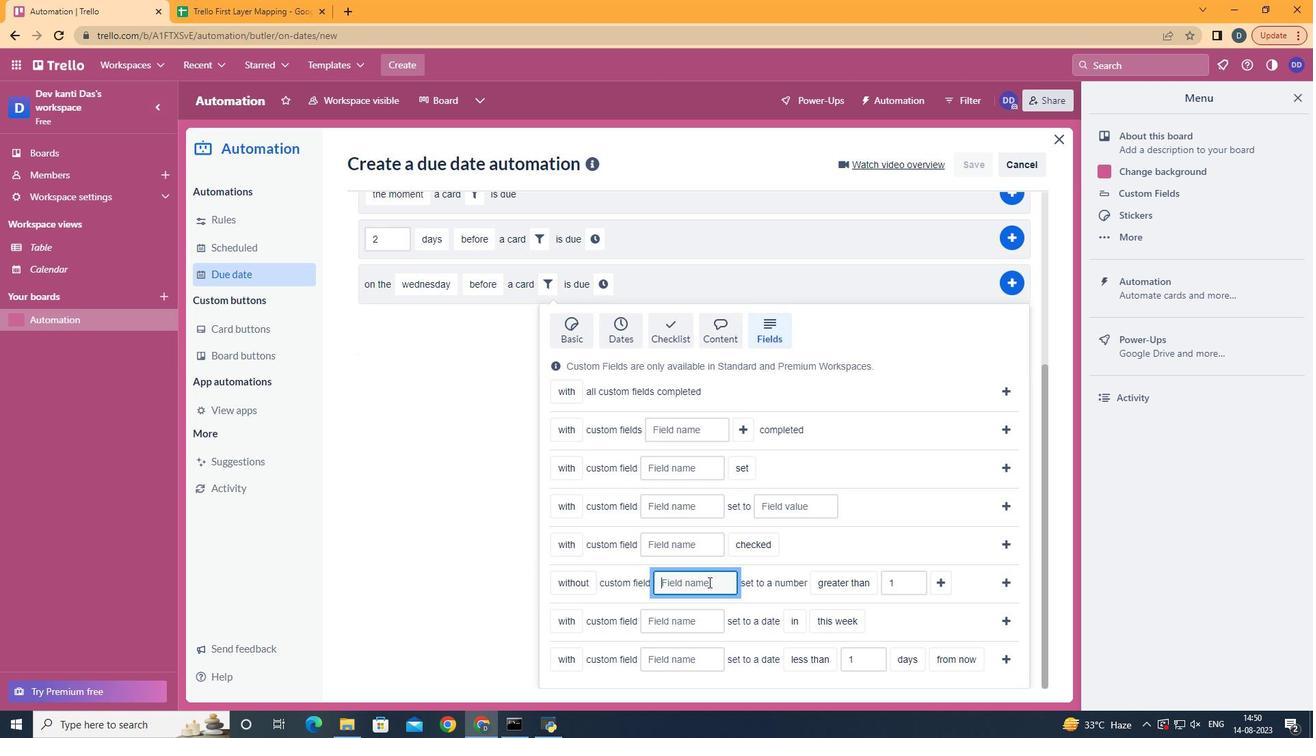 
Action: Mouse moved to (708, 582)
Screenshot: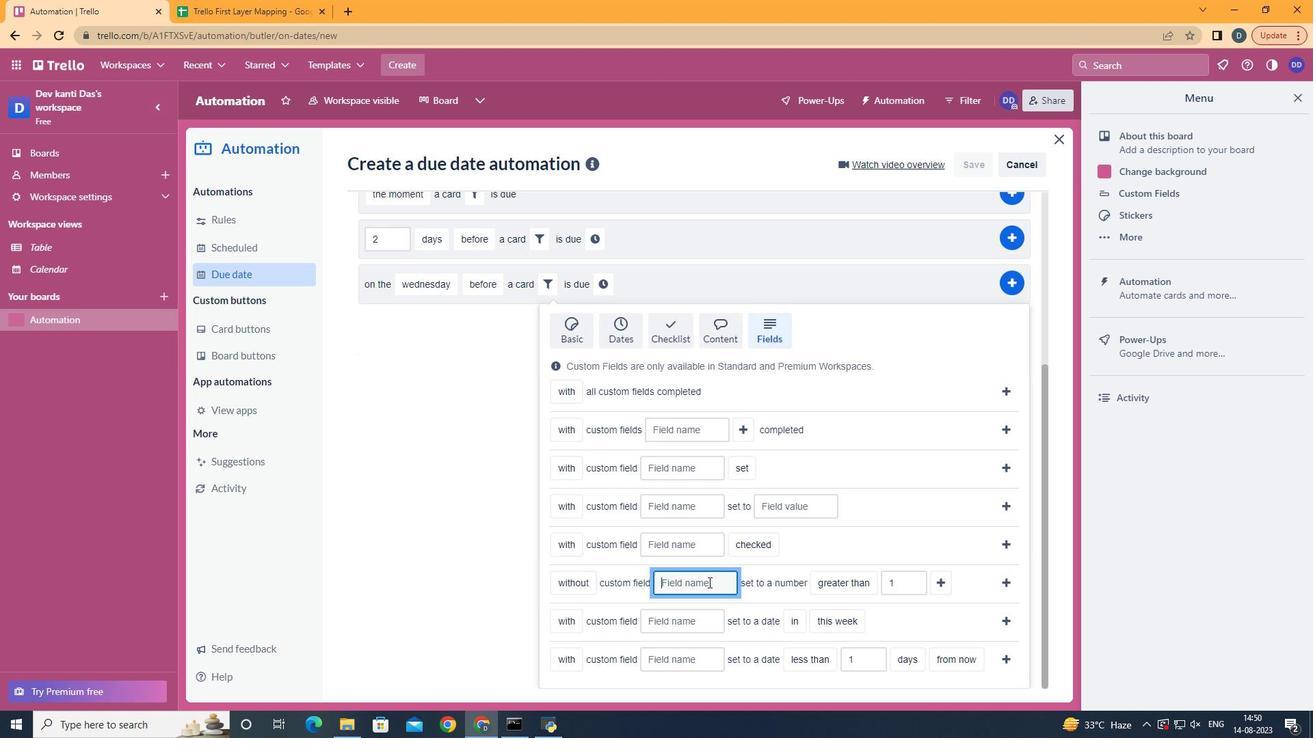 
Action: Key pressed <Key.shift>Resume
Screenshot: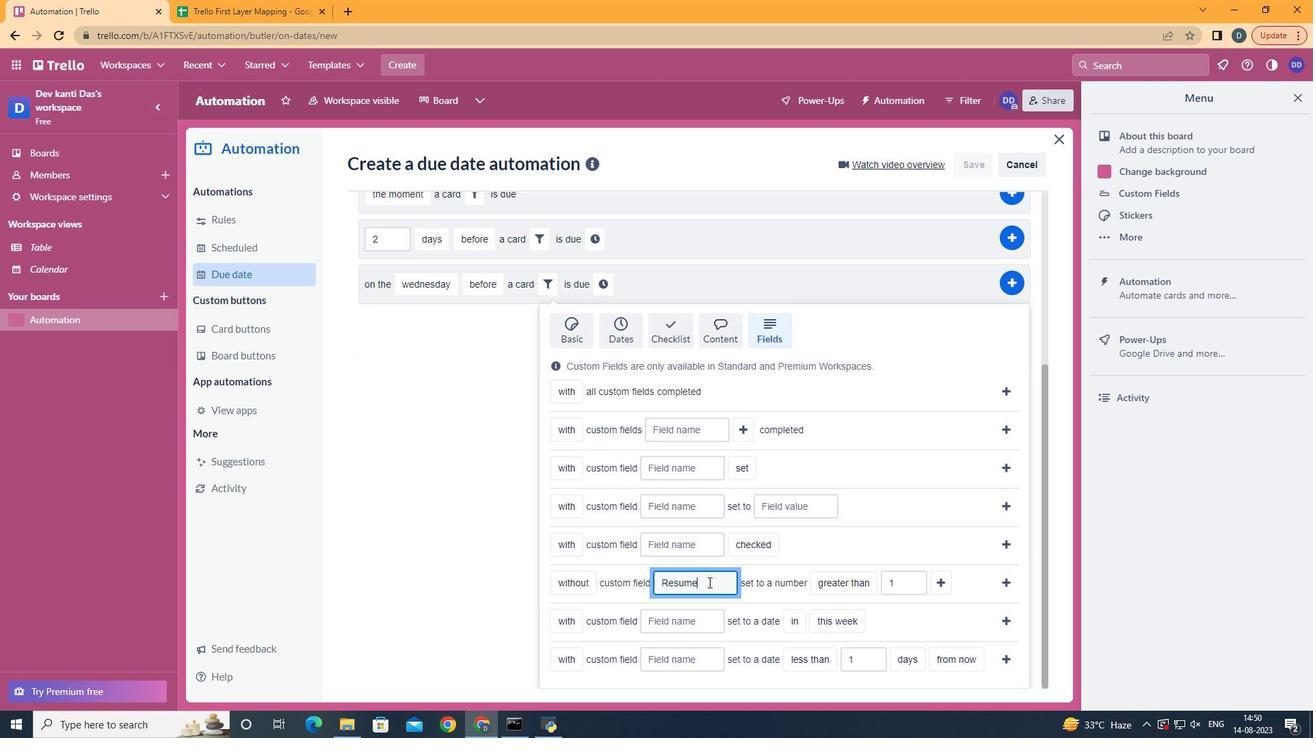 
Action: Mouse moved to (941, 578)
Screenshot: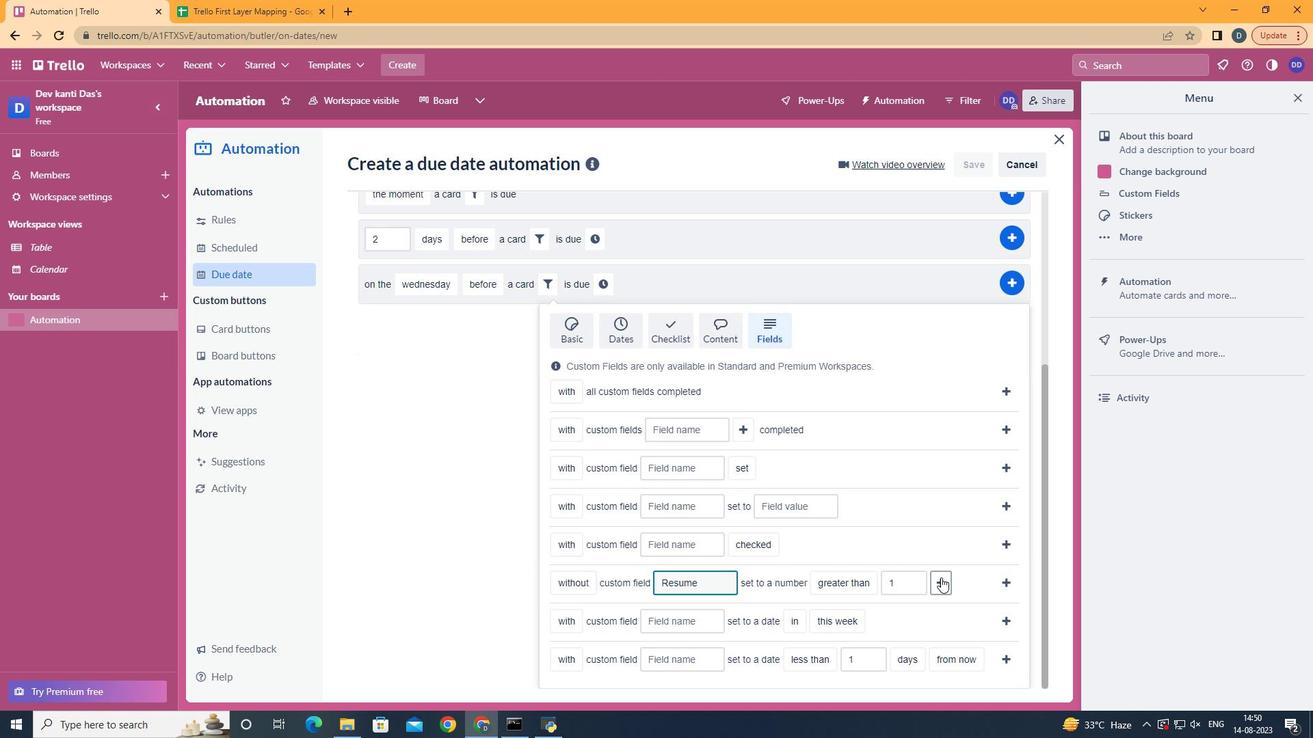 
Action: Mouse pressed left at (941, 578)
Screenshot: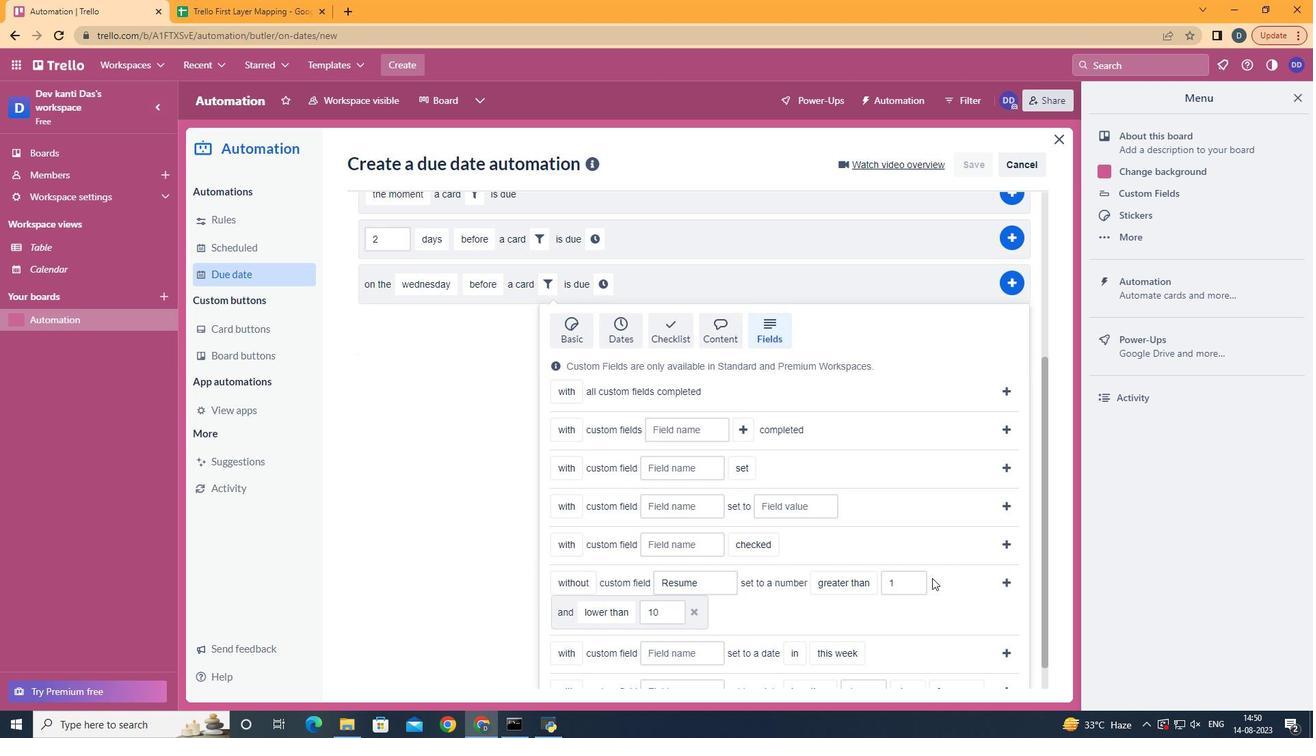
Action: Mouse moved to (1011, 578)
Screenshot: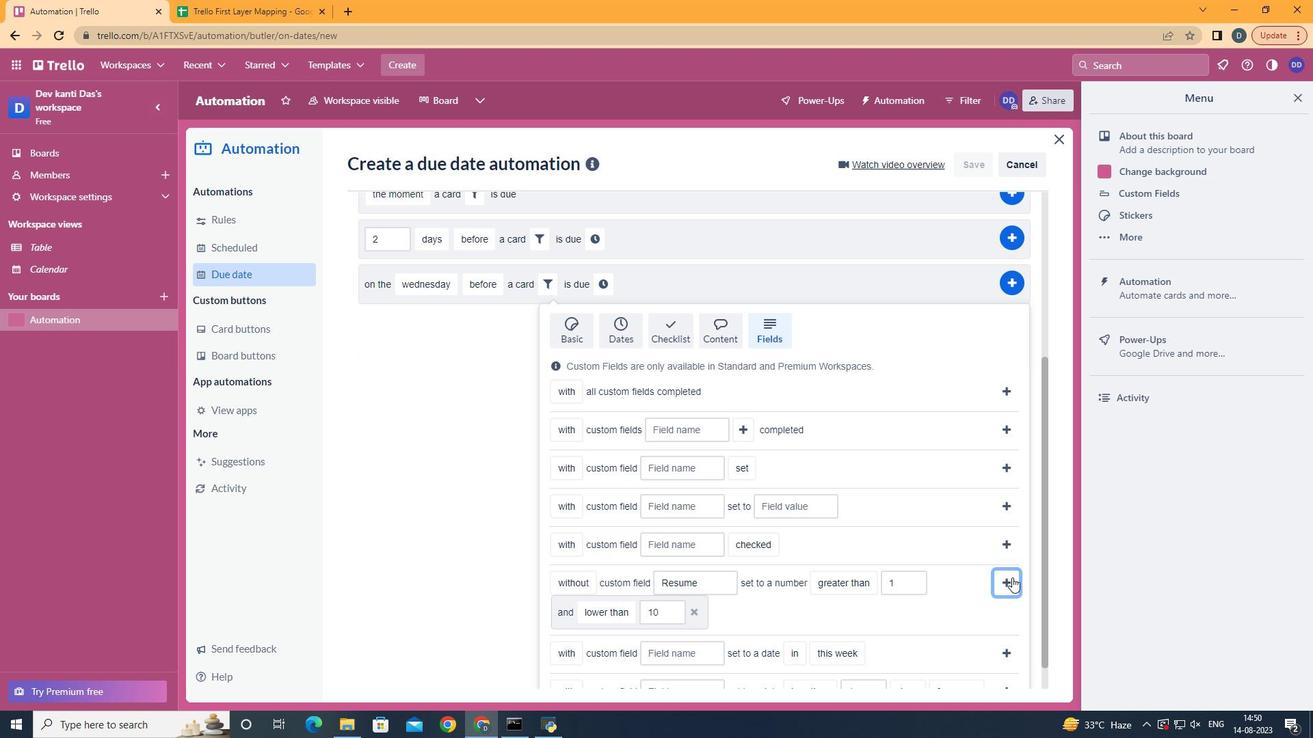 
Action: Mouse pressed left at (1011, 578)
Screenshot: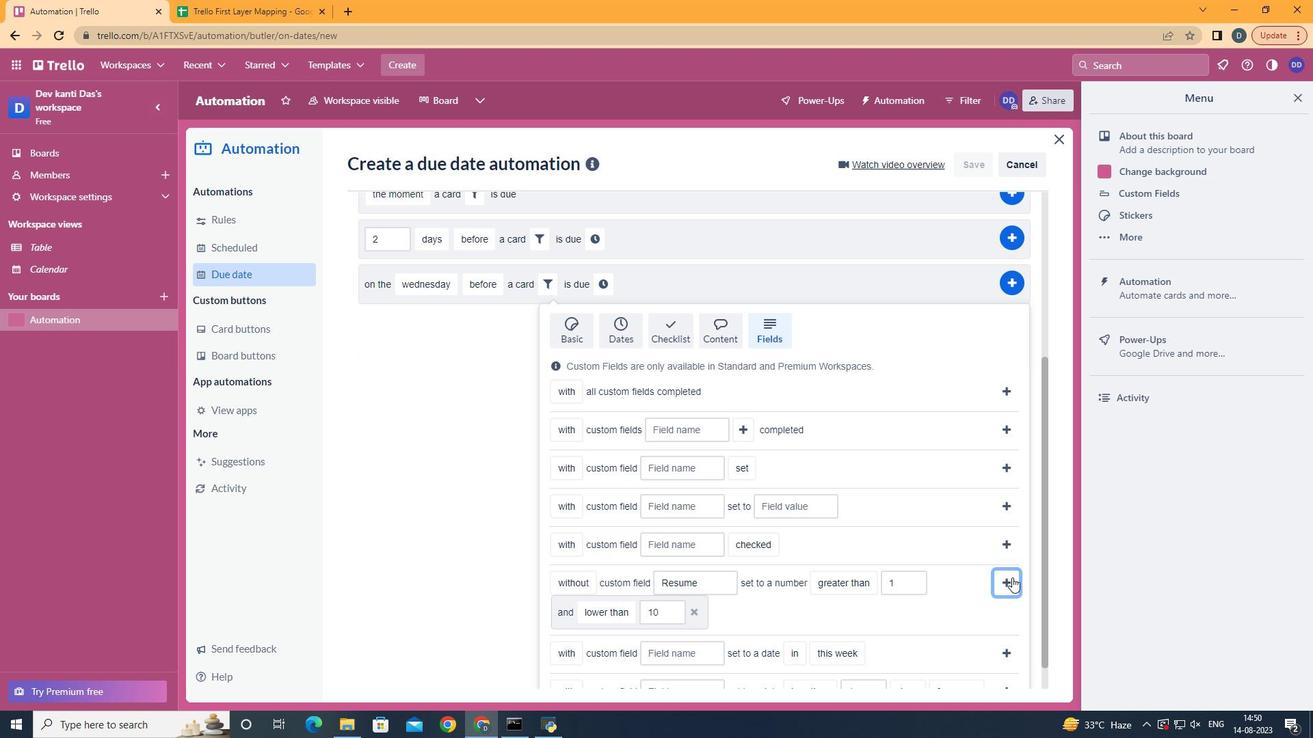 
Action: Mouse moved to (977, 542)
Screenshot: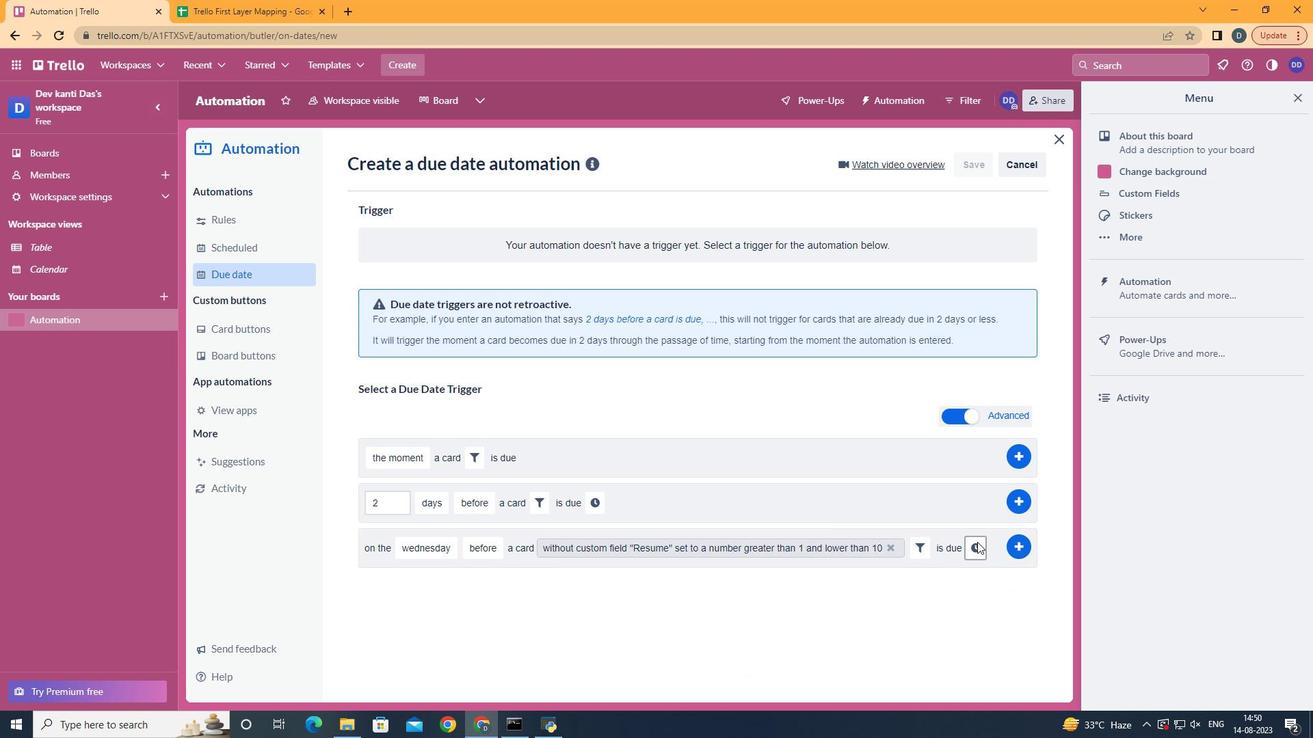 
Action: Mouse pressed left at (977, 542)
Screenshot: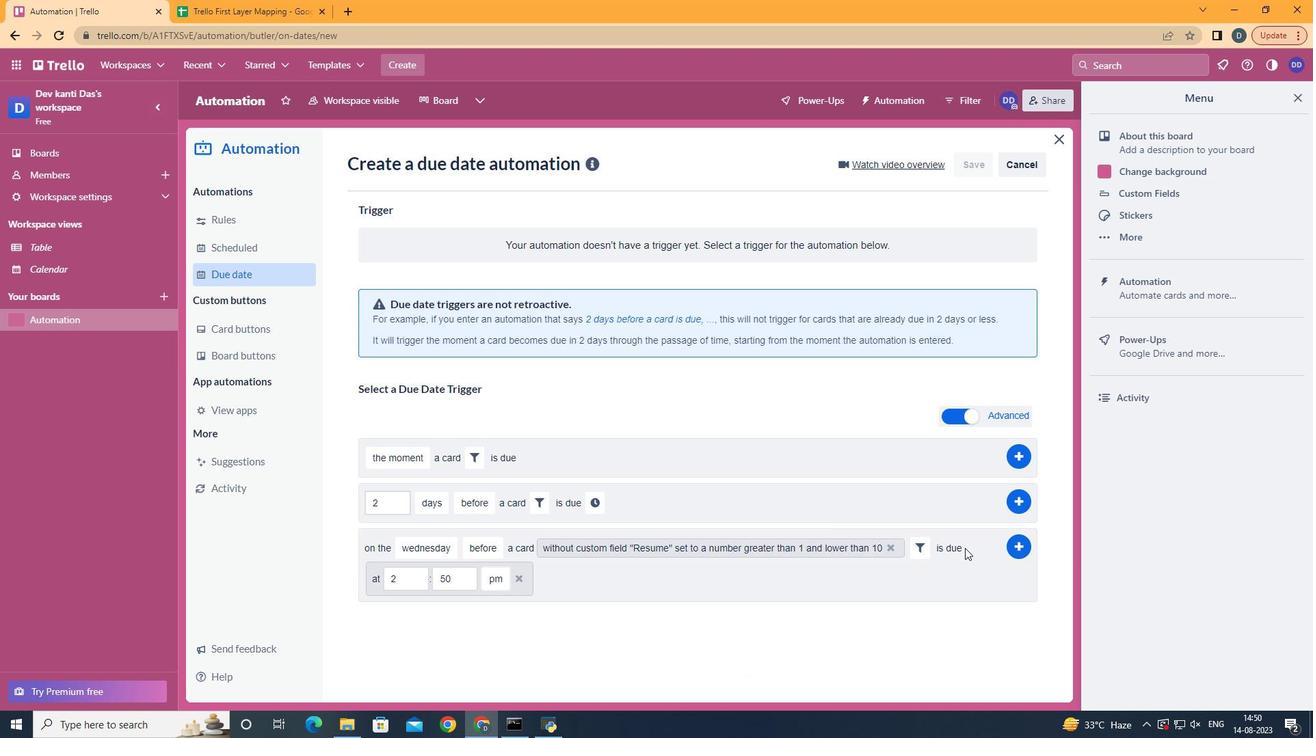 
Action: Mouse moved to (387, 576)
Screenshot: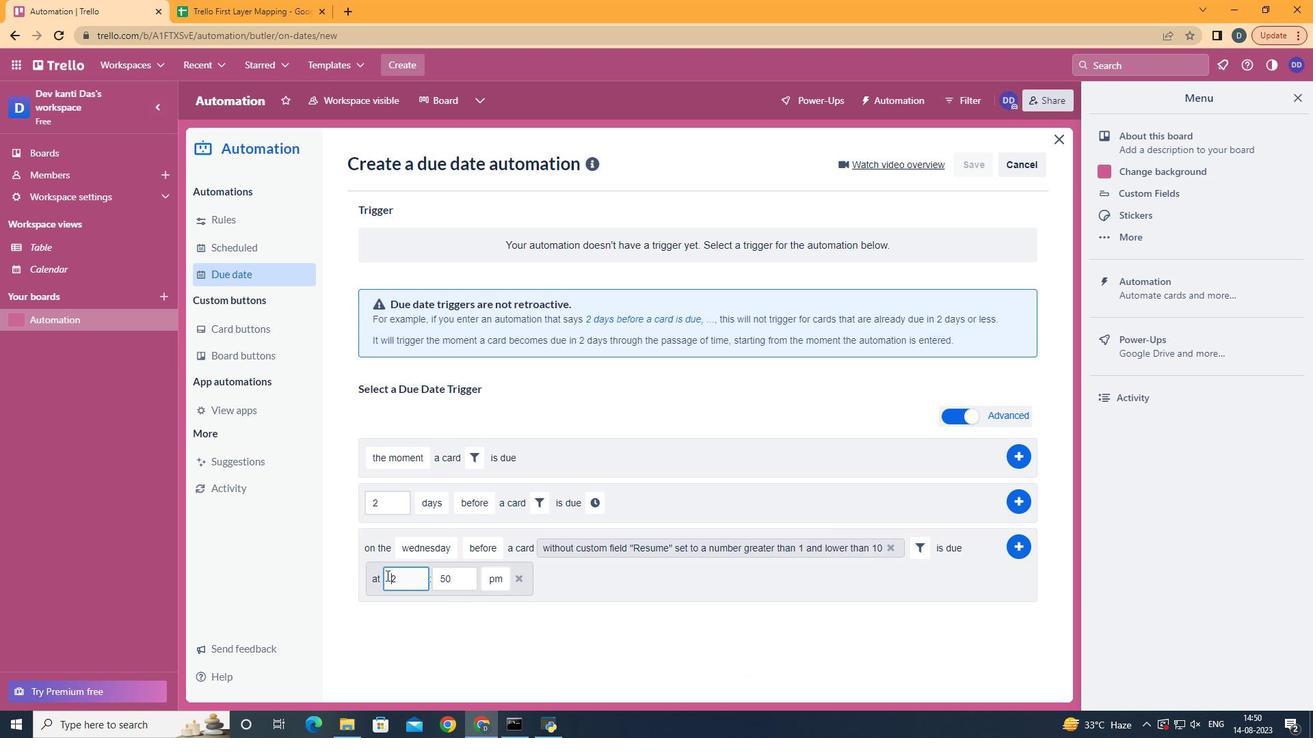 
Action: Mouse pressed left at (387, 576)
Screenshot: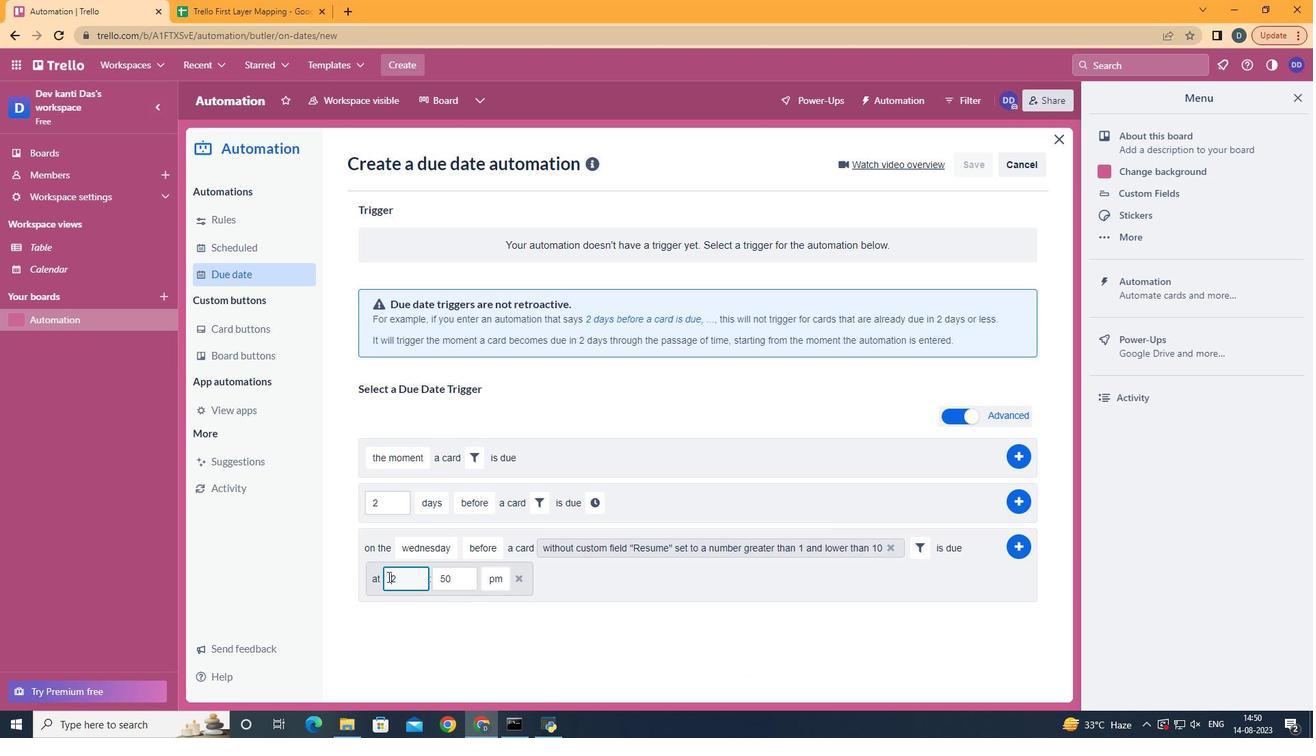 
Action: Mouse moved to (405, 583)
Screenshot: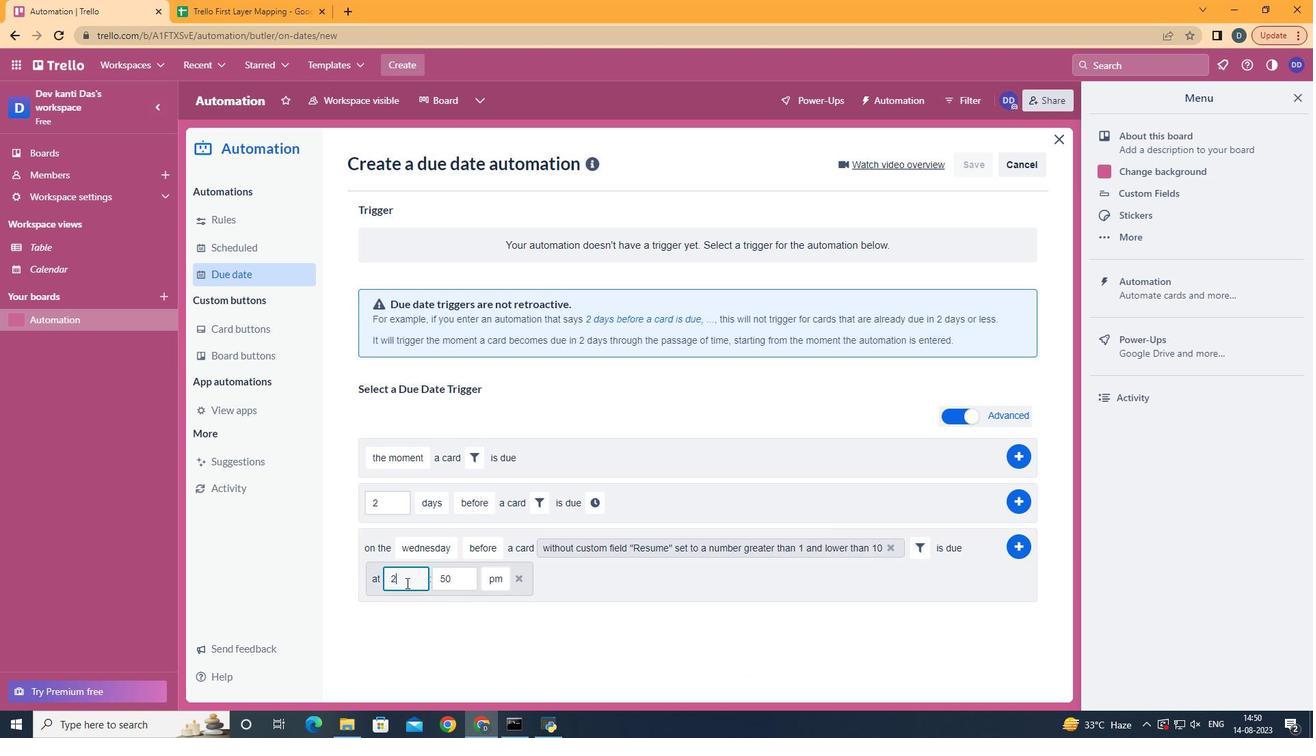 
Action: Mouse pressed left at (405, 583)
Screenshot: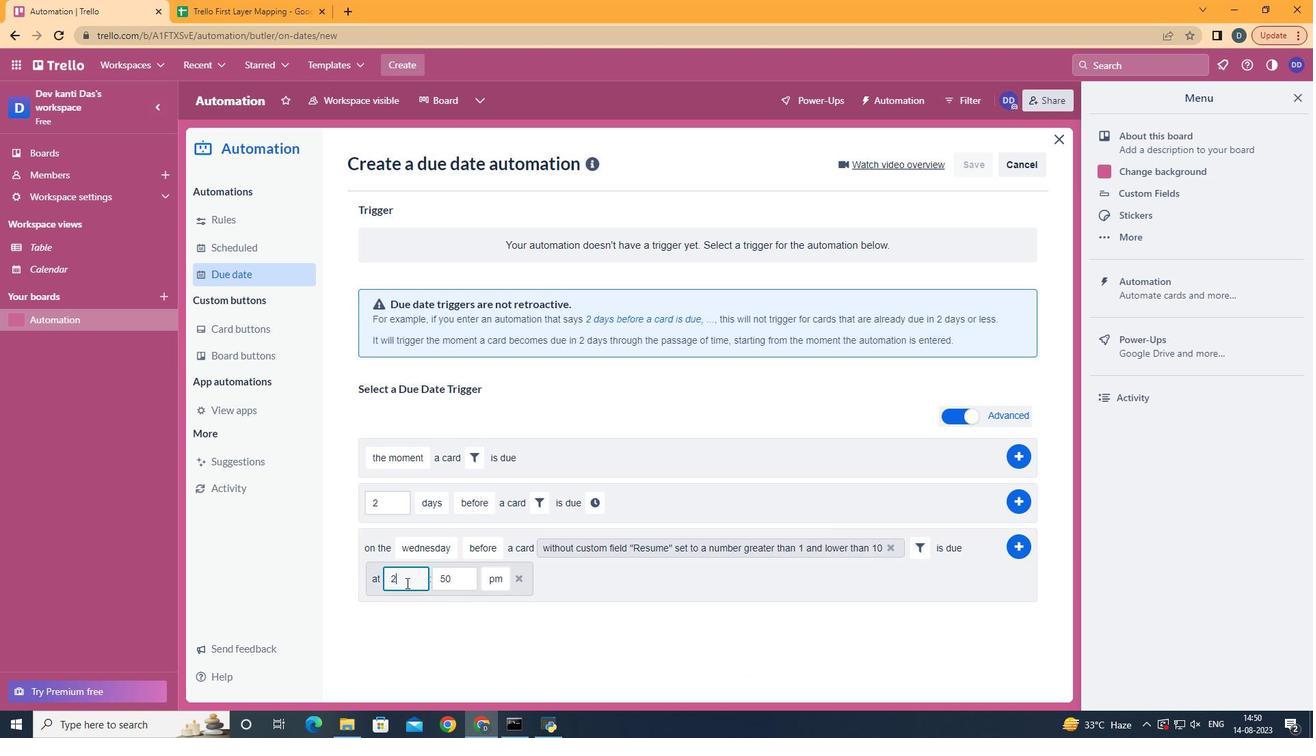 
Action: Mouse moved to (406, 583)
Screenshot: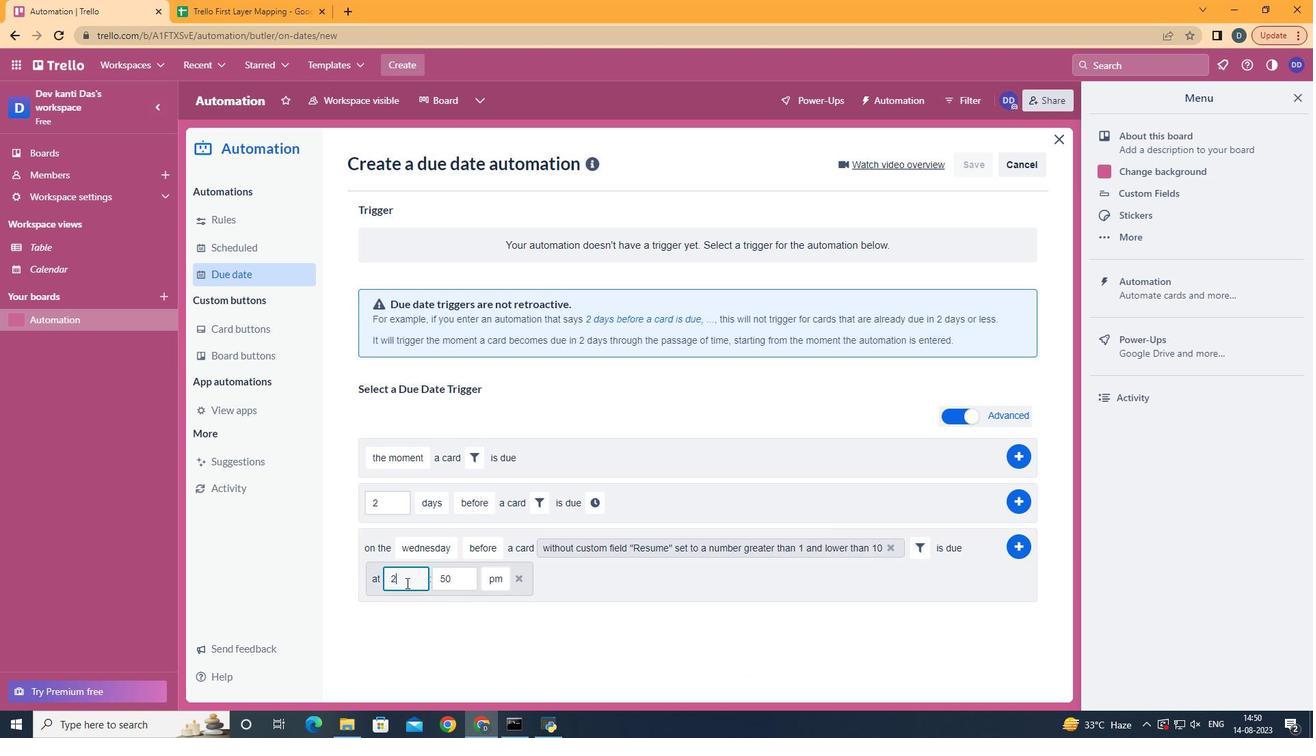 
Action: Key pressed <Key.backspace>11
Screenshot: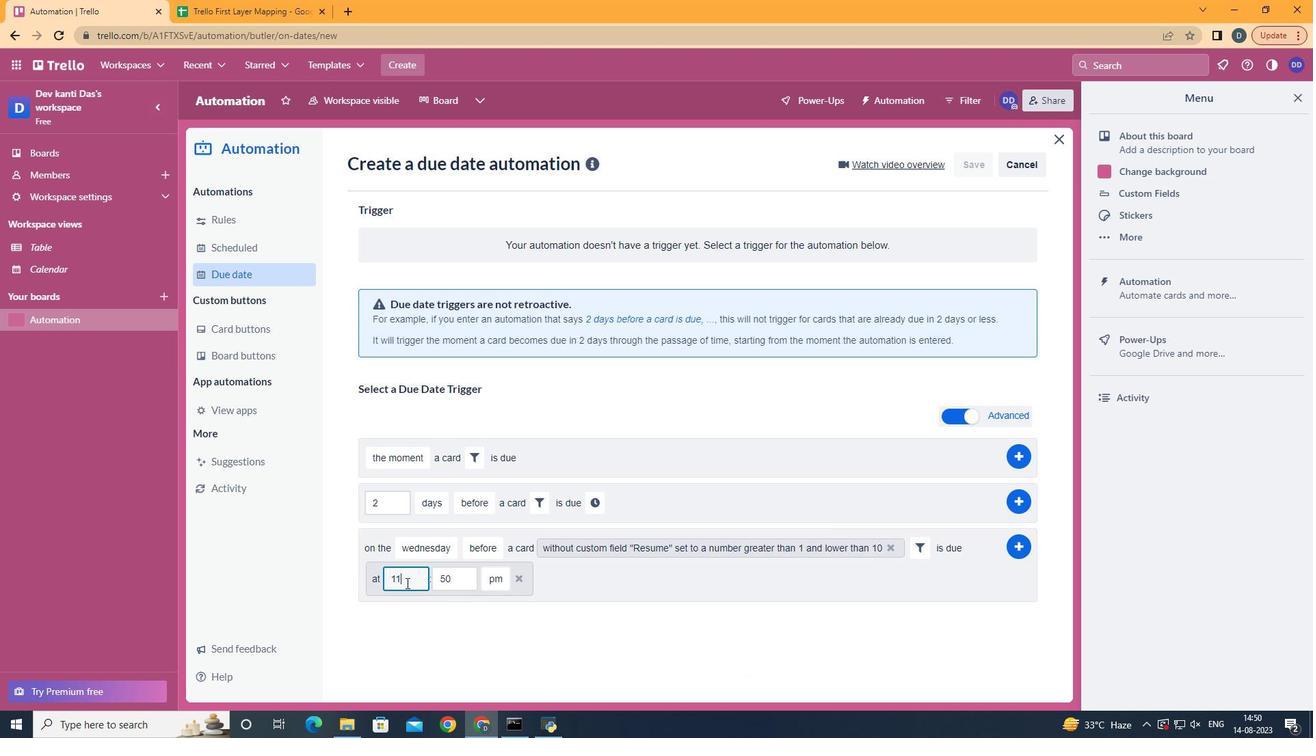 
Action: Mouse moved to (457, 586)
Screenshot: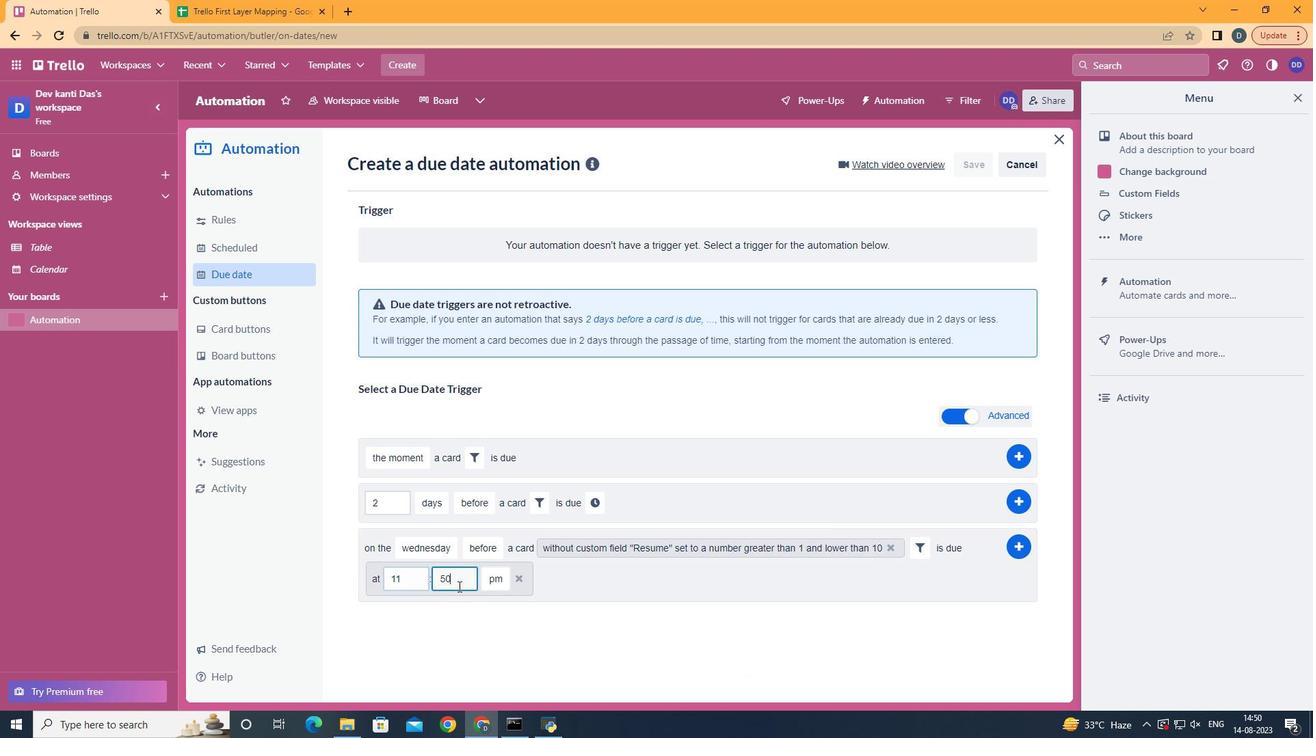 
Action: Mouse pressed left at (457, 586)
Screenshot: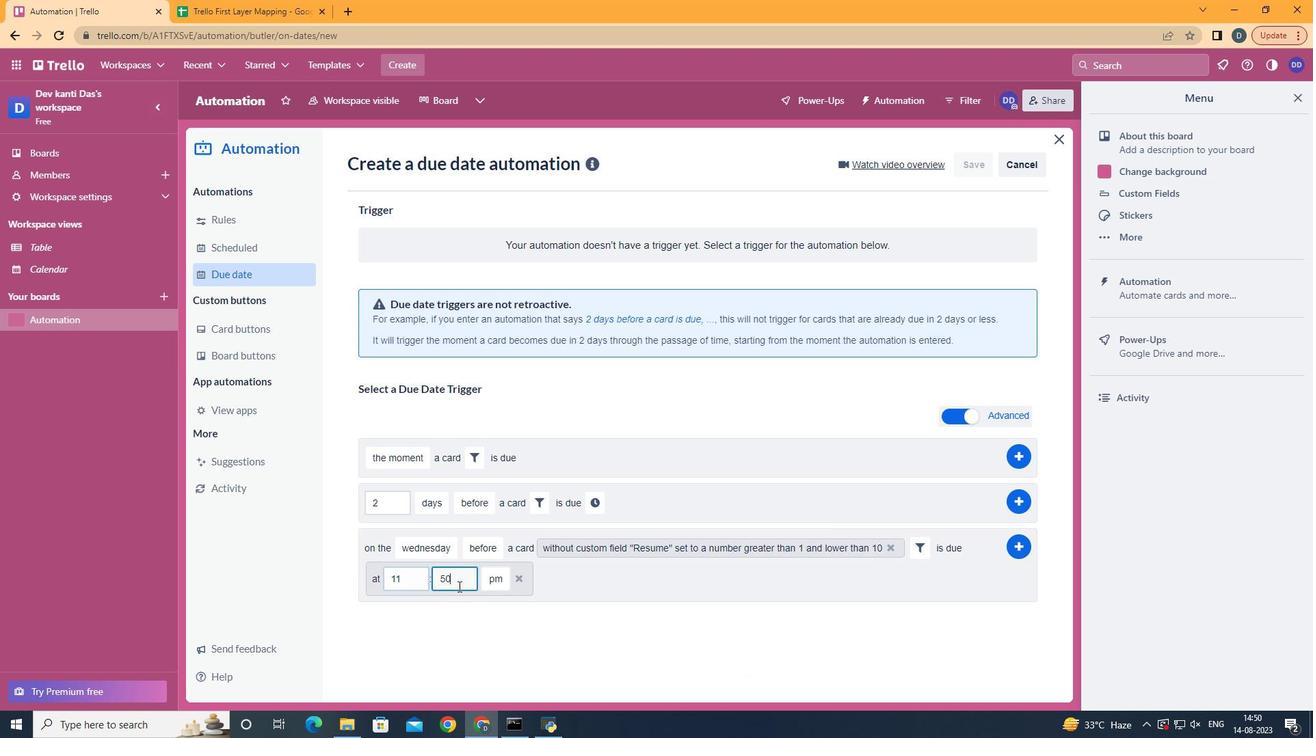 
Action: Mouse moved to (458, 586)
Screenshot: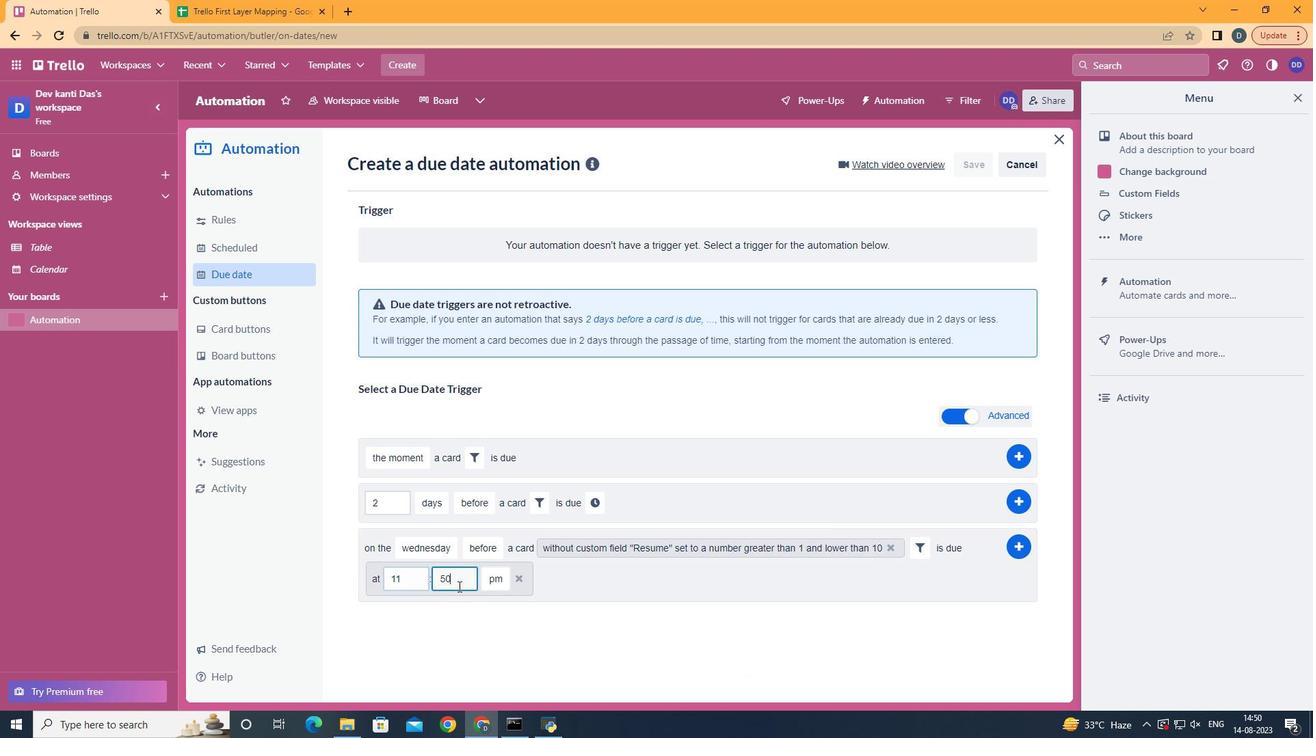 
Action: Key pressed <Key.backspace><Key.backspace>00
Screenshot: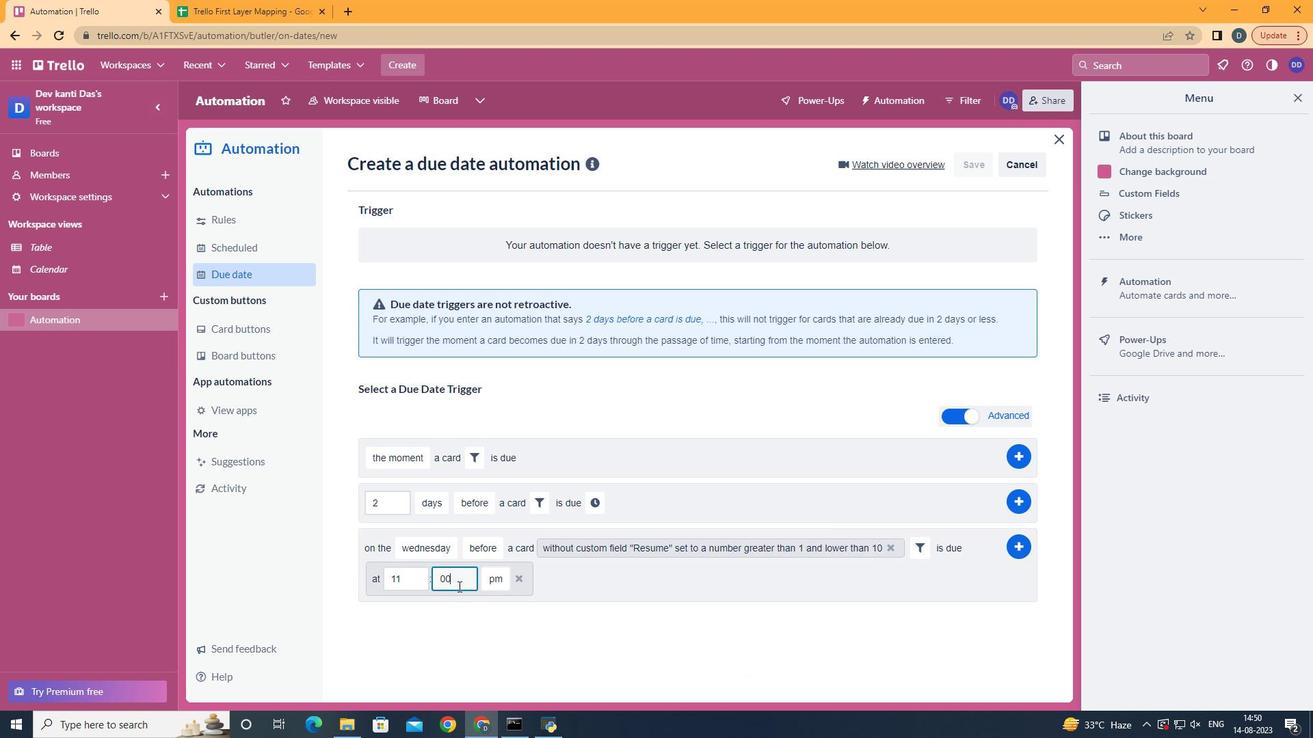 
Action: Mouse moved to (495, 598)
Screenshot: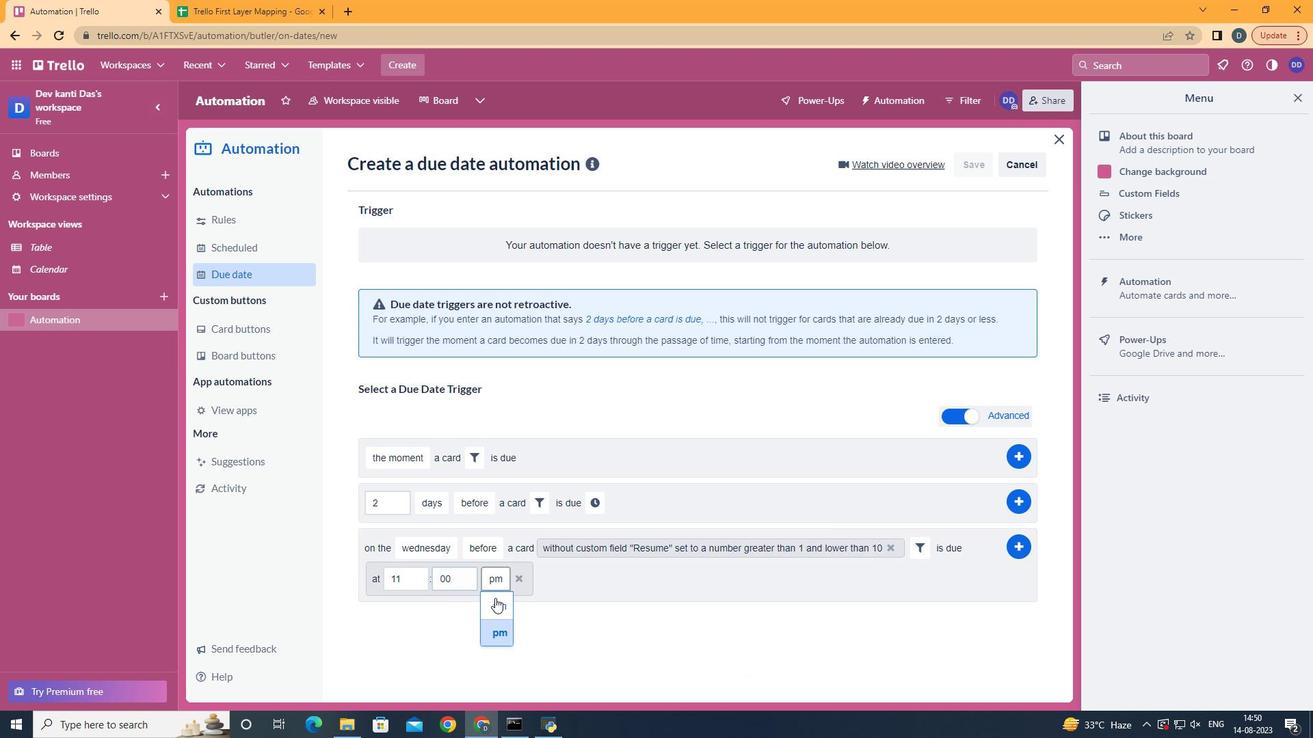 
Action: Mouse pressed left at (495, 598)
Screenshot: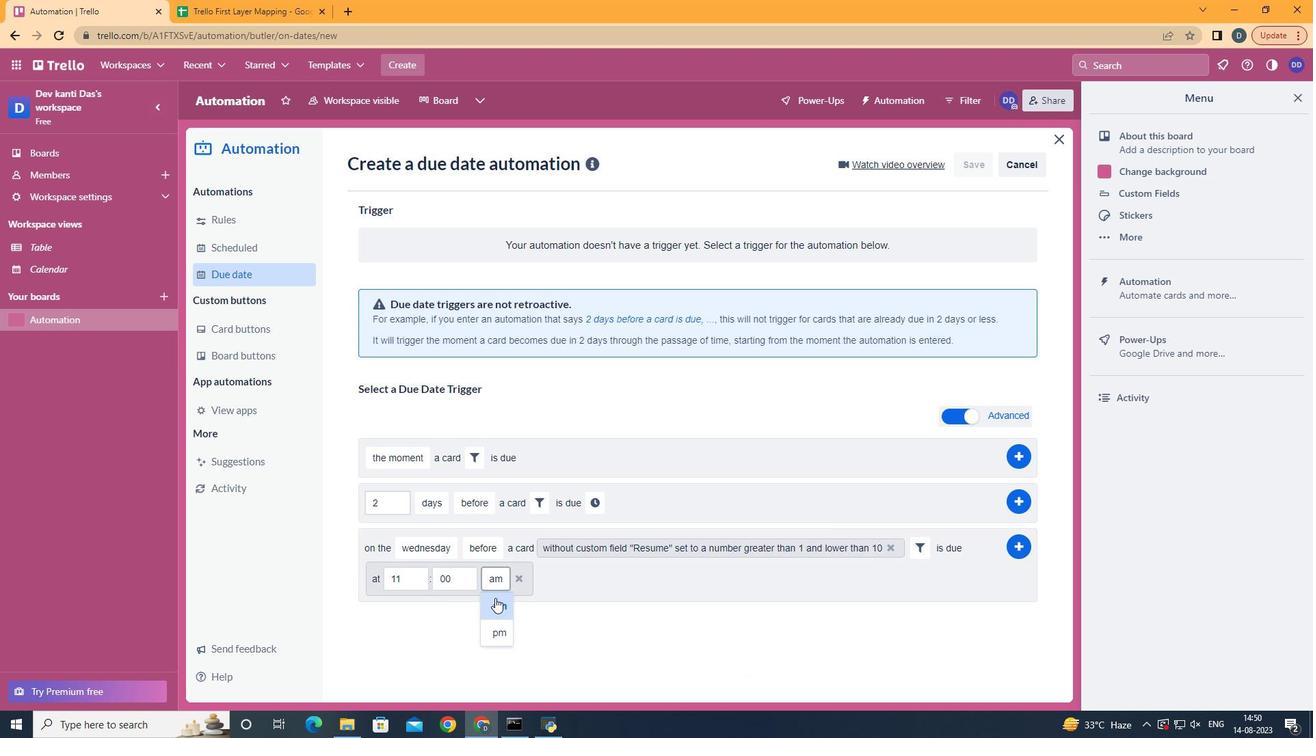 
Action: Mouse moved to (1024, 547)
Screenshot: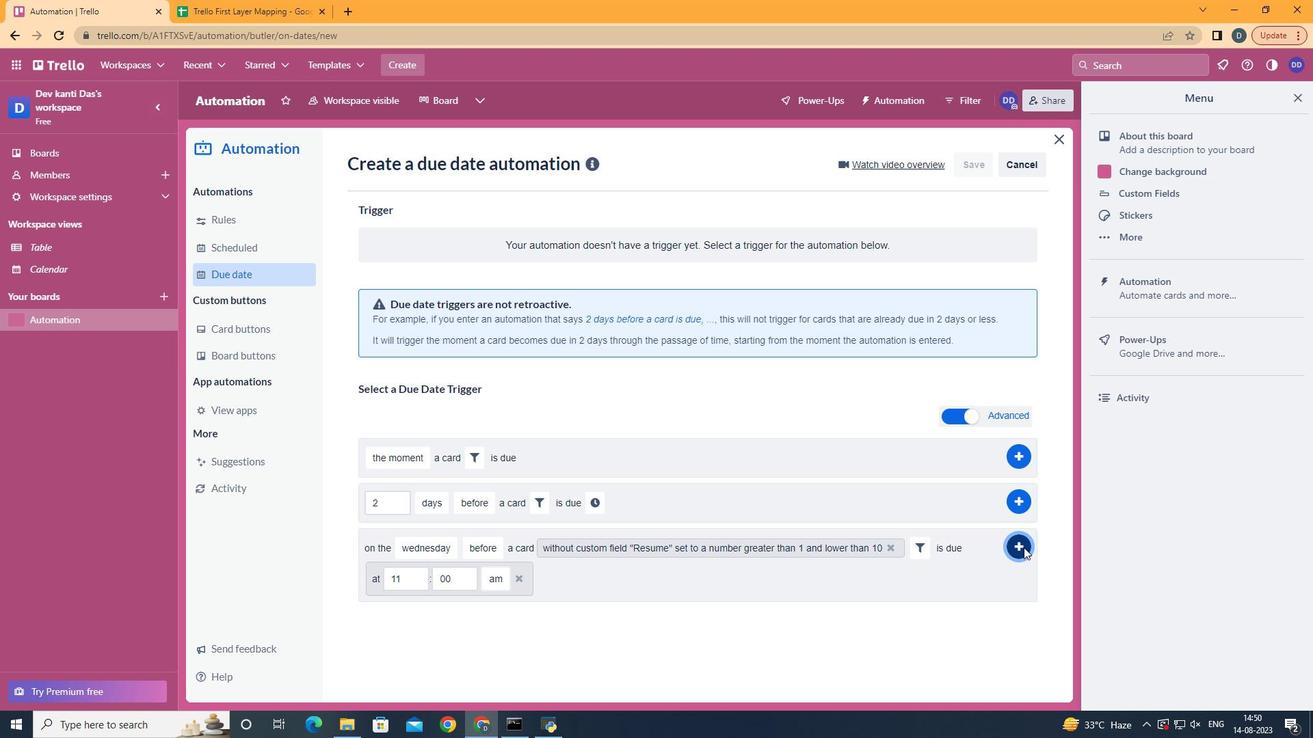 
Action: Mouse pressed left at (1024, 547)
Screenshot: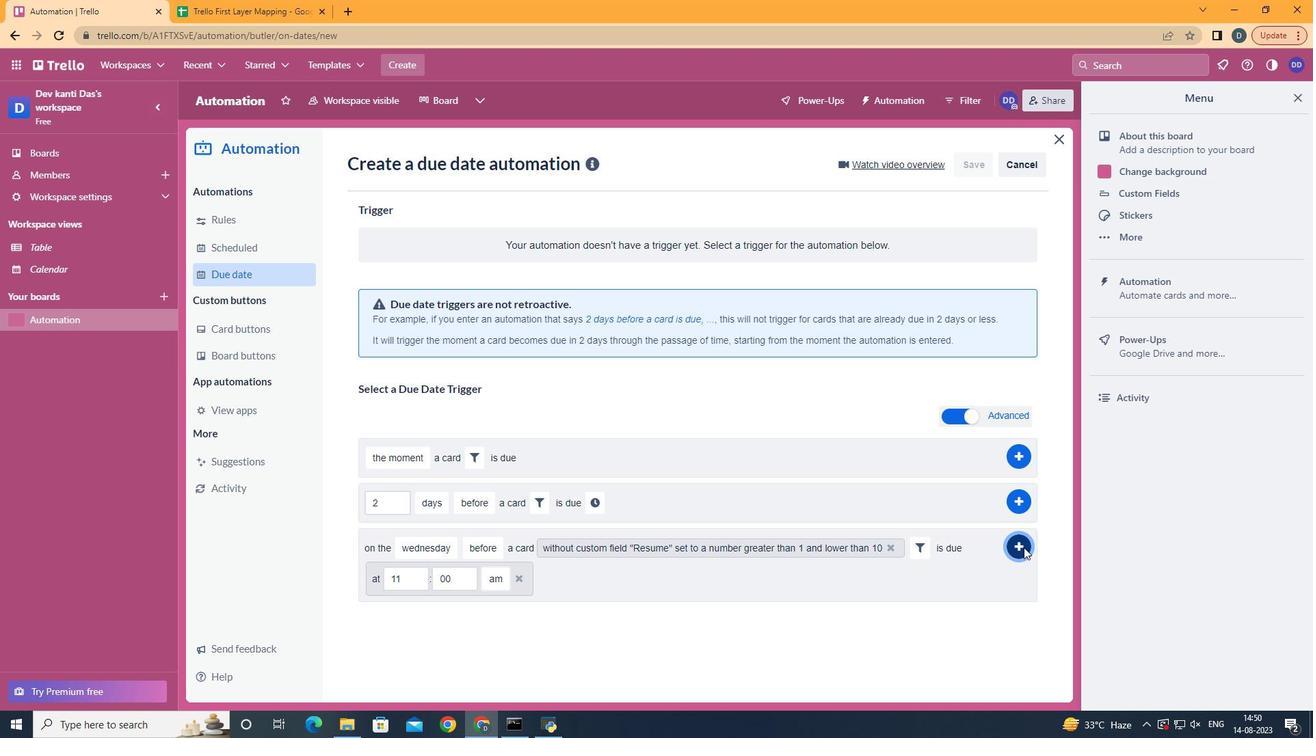 
Action: Mouse moved to (1022, 547)
Screenshot: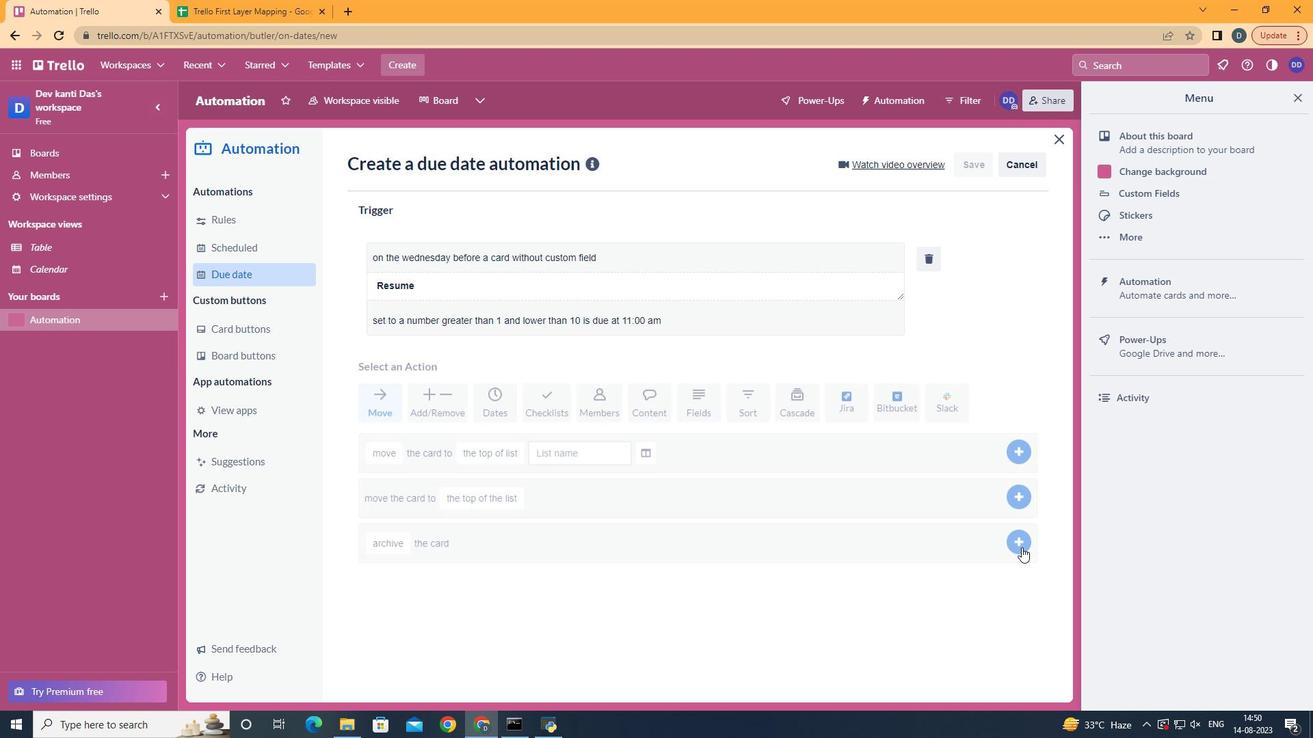 
